 Task: Use the formula "ERFC.PRECISE" in spreadsheet "Project protfolio".
Action: Mouse moved to (753, 99)
Screenshot: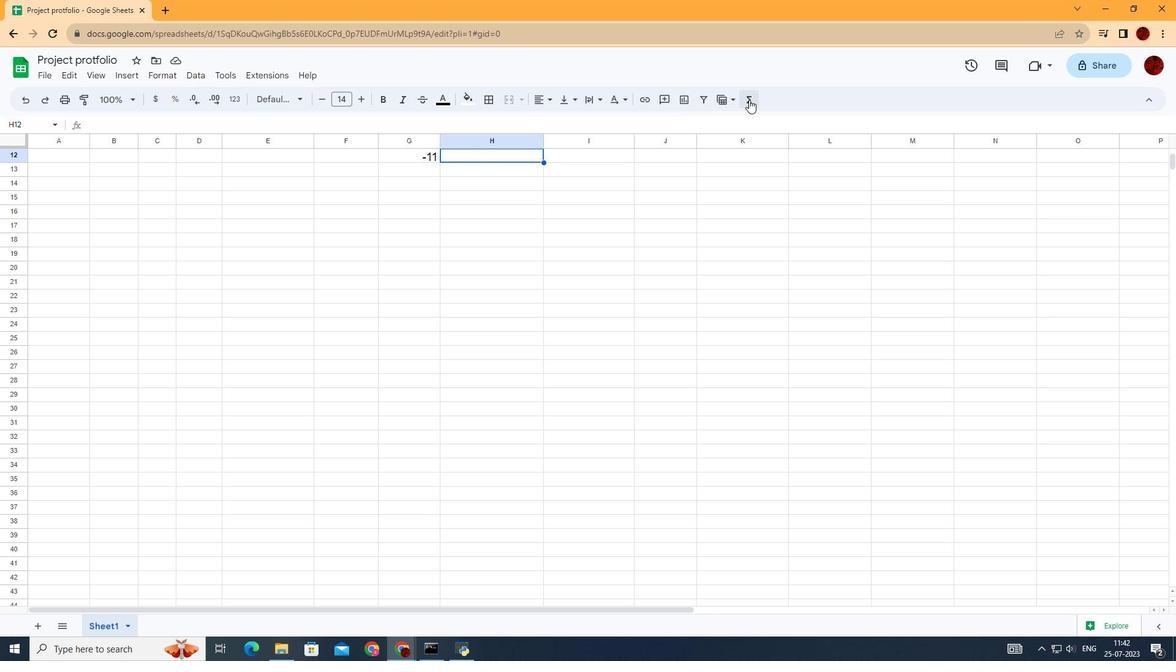 
Action: Mouse pressed left at (753, 99)
Screenshot: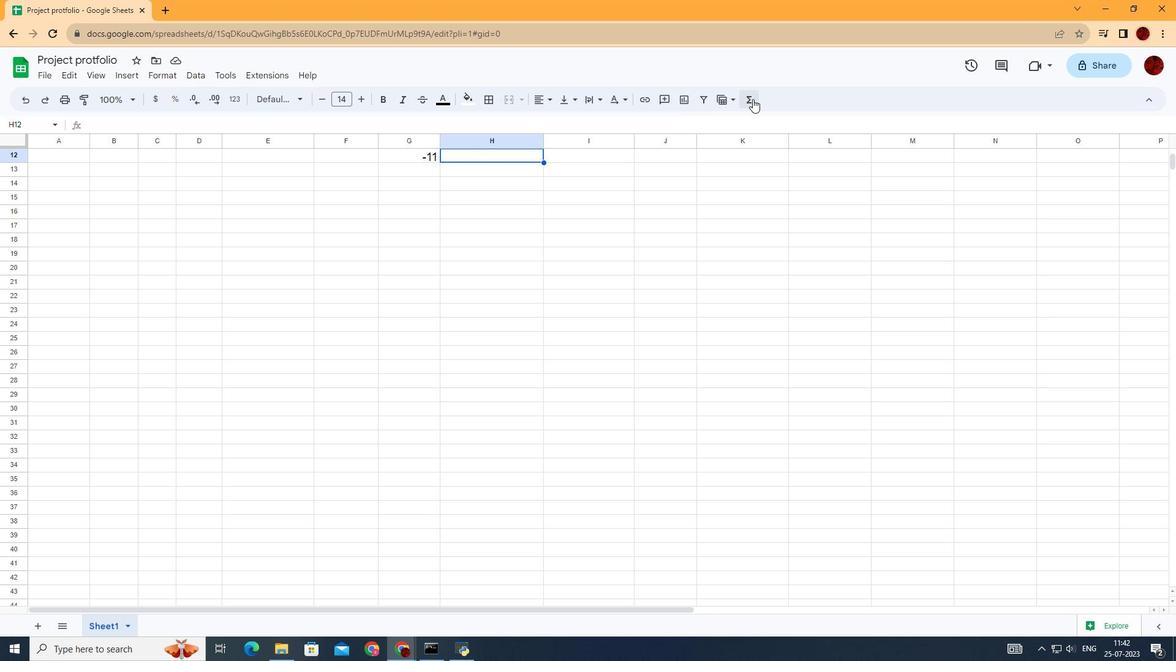 
Action: Mouse moved to (968, 227)
Screenshot: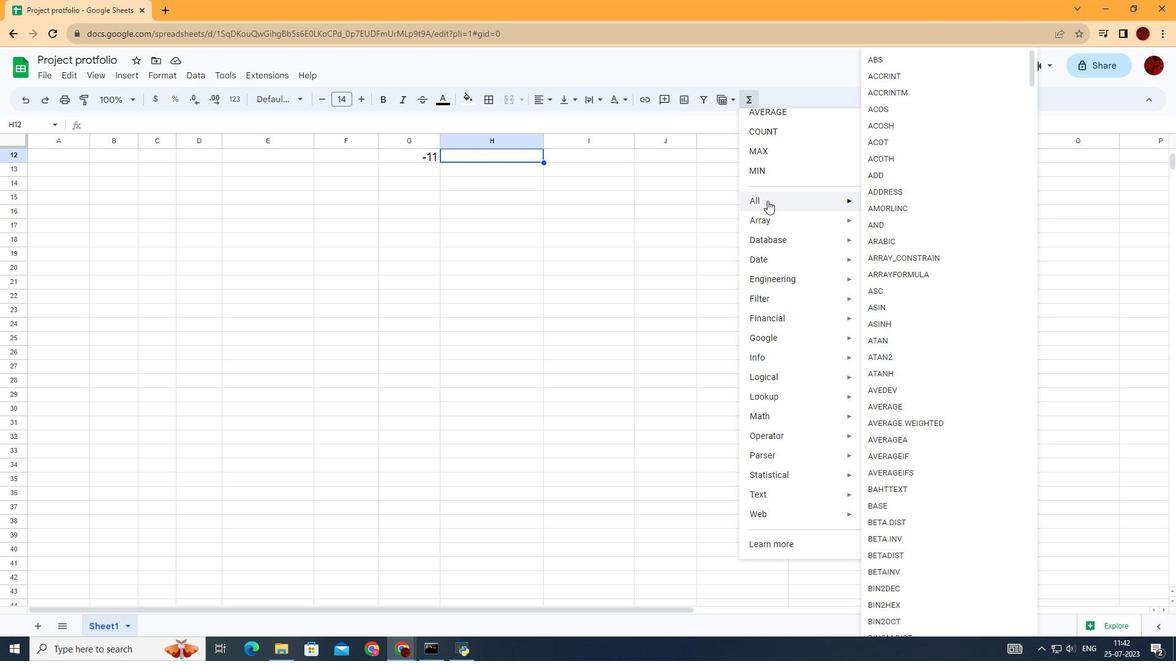 
Action: Mouse scrolled (968, 227) with delta (0, 0)
Screenshot: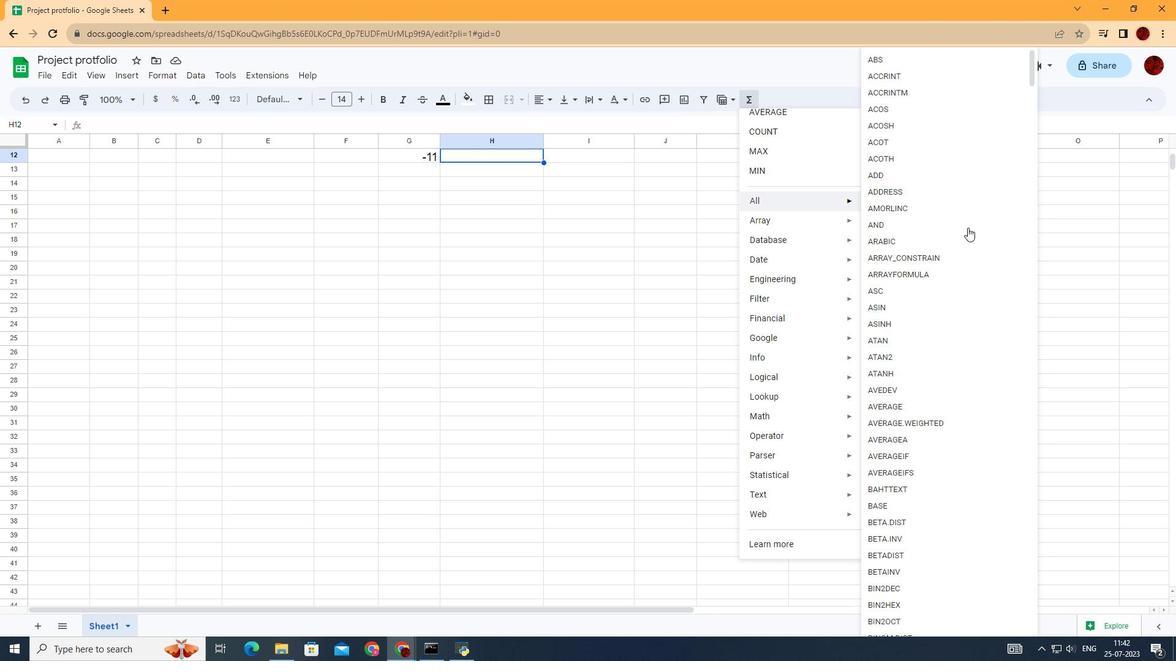 
Action: Mouse moved to (968, 227)
Screenshot: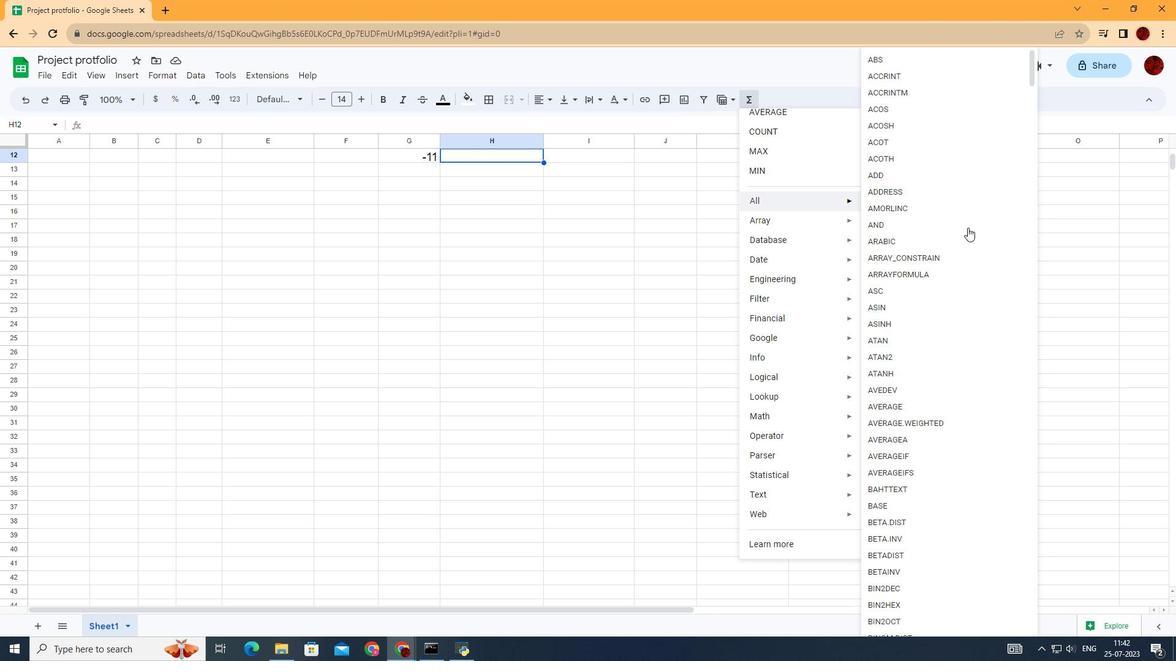 
Action: Mouse scrolled (968, 227) with delta (0, 0)
Screenshot: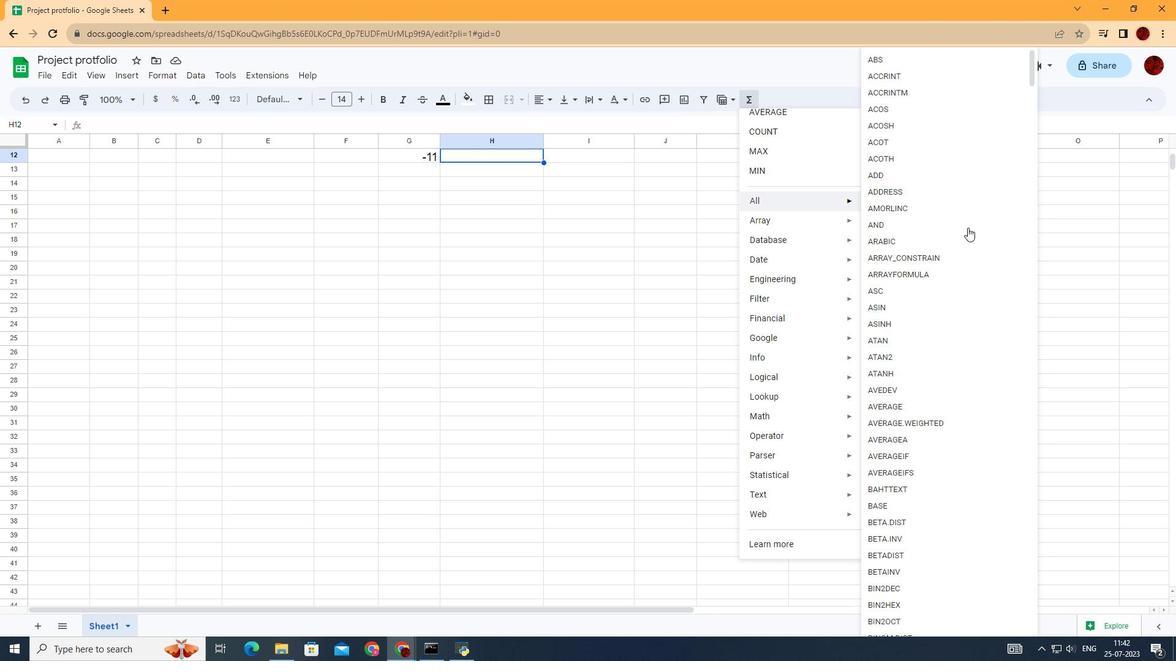 
Action: Mouse scrolled (968, 227) with delta (0, 0)
Screenshot: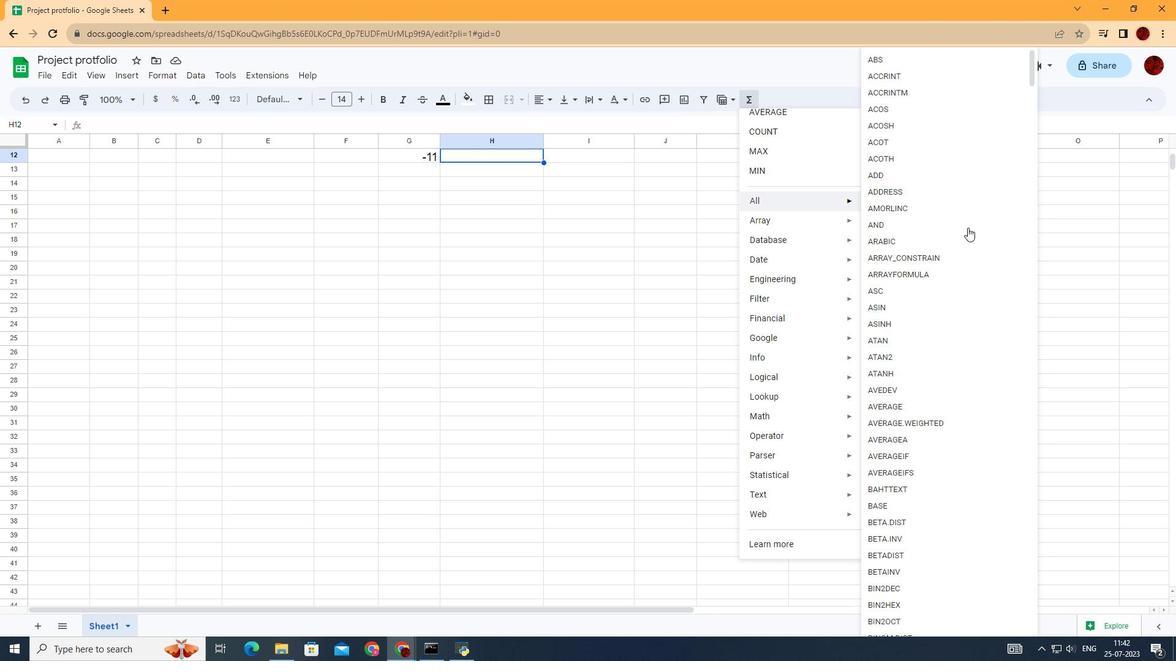 
Action: Mouse scrolled (968, 227) with delta (0, 0)
Screenshot: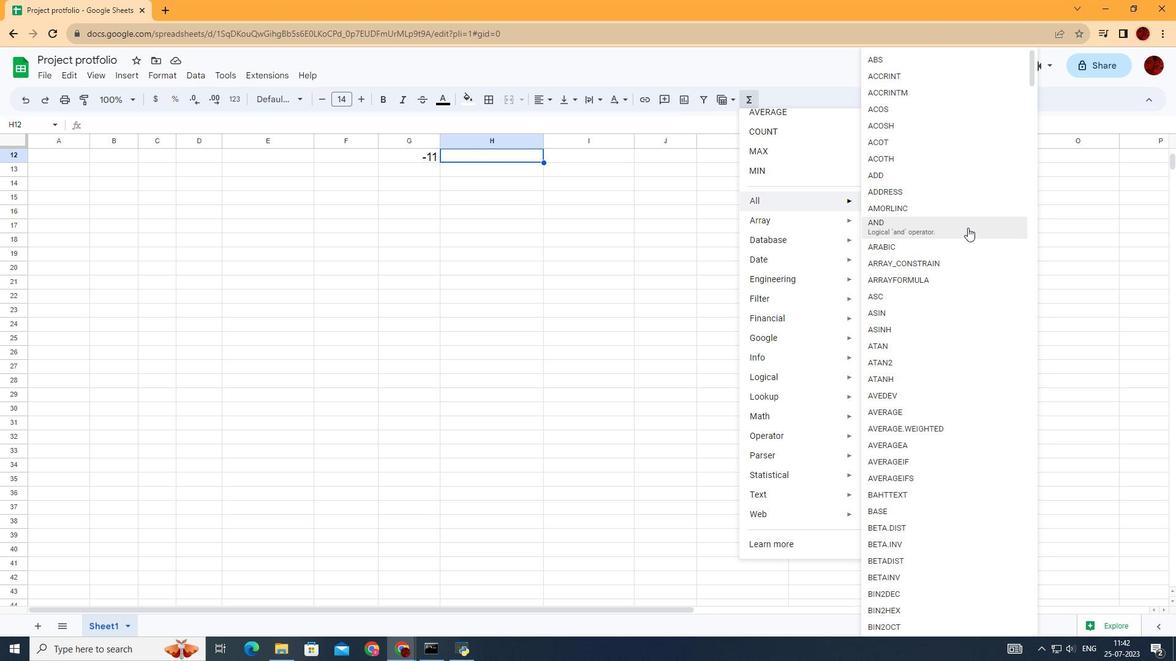 
Action: Mouse scrolled (968, 227) with delta (0, 0)
Screenshot: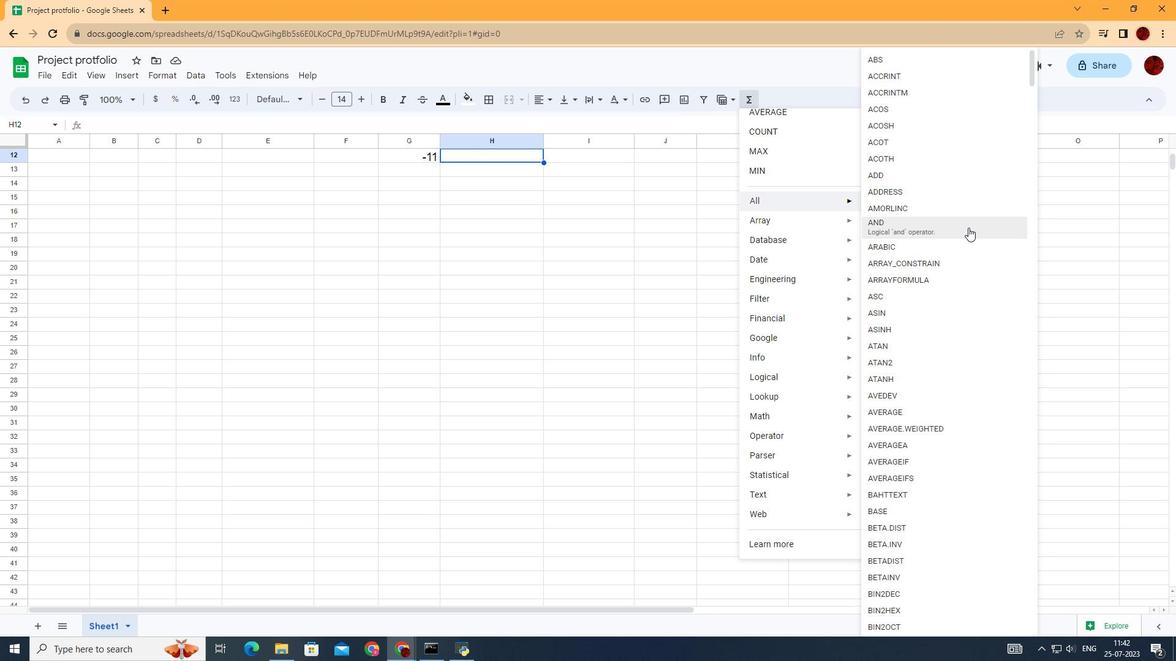 
Action: Mouse scrolled (968, 227) with delta (0, 0)
Screenshot: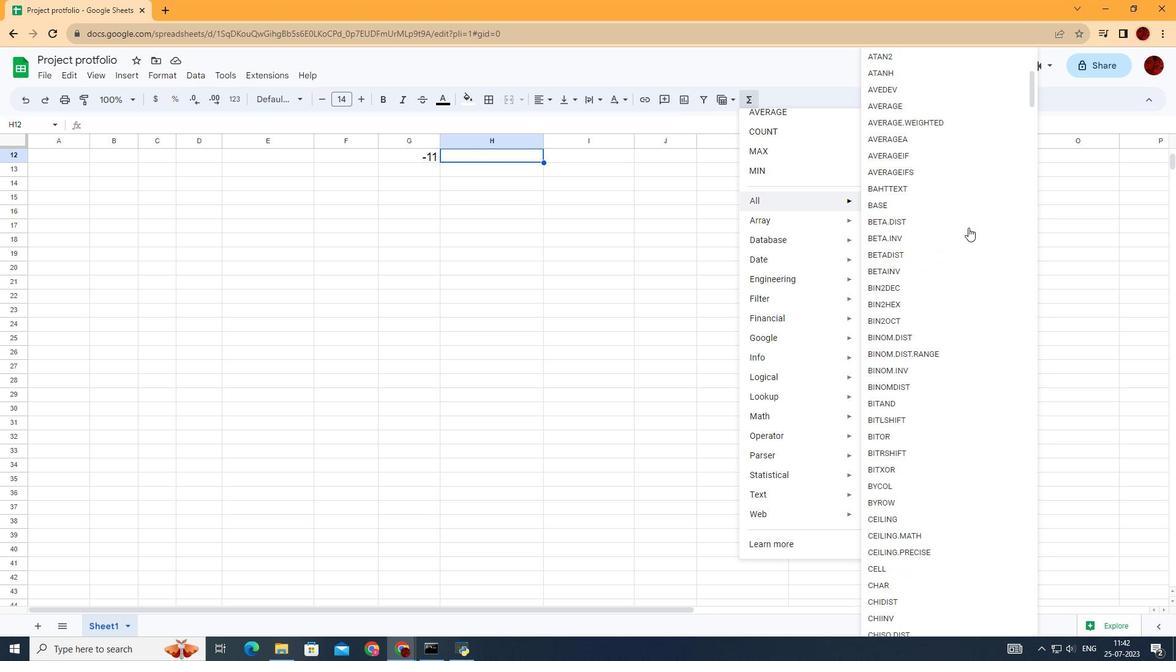 
Action: Mouse scrolled (968, 227) with delta (0, 0)
Screenshot: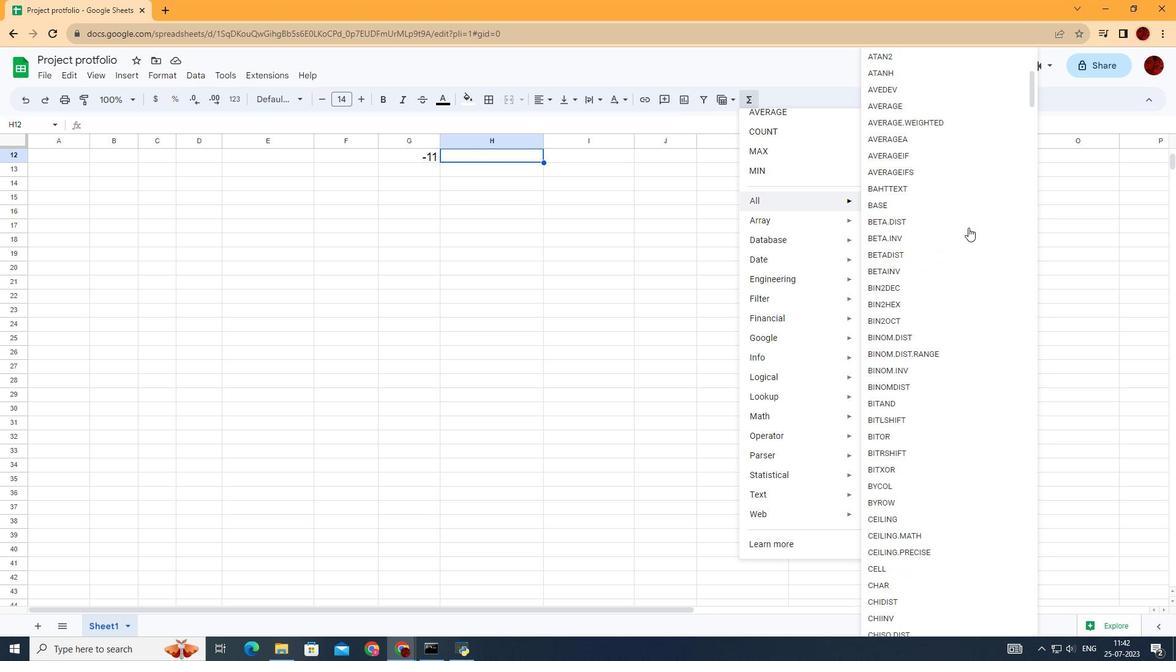 
Action: Mouse scrolled (968, 227) with delta (0, 0)
Screenshot: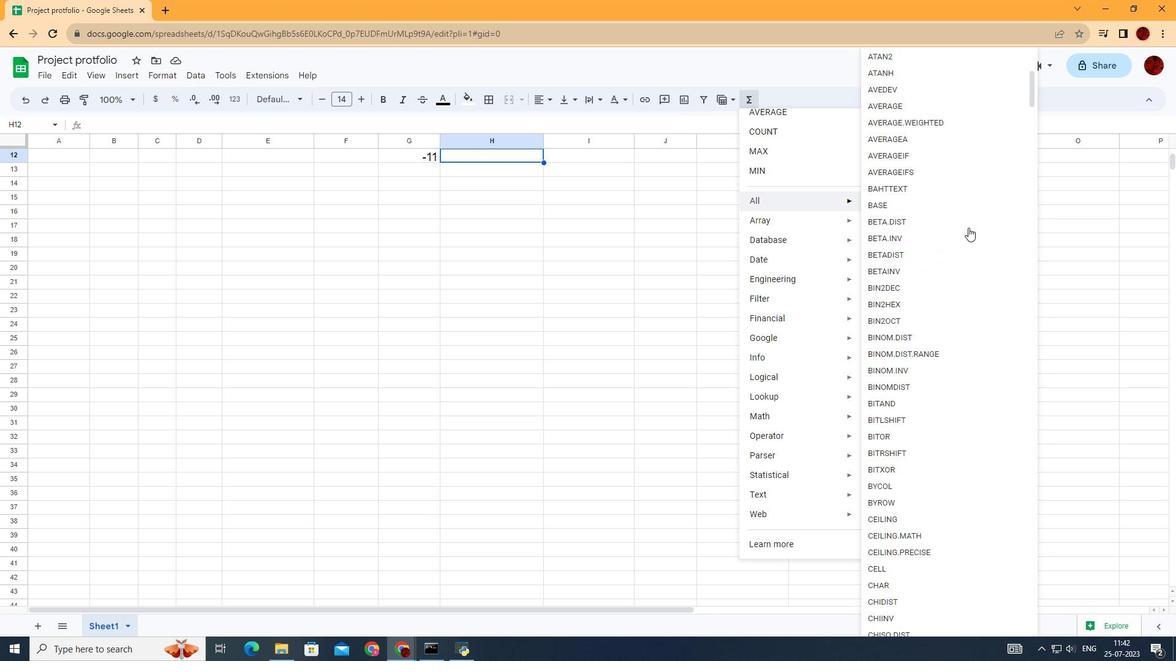 
Action: Mouse scrolled (968, 227) with delta (0, 0)
Screenshot: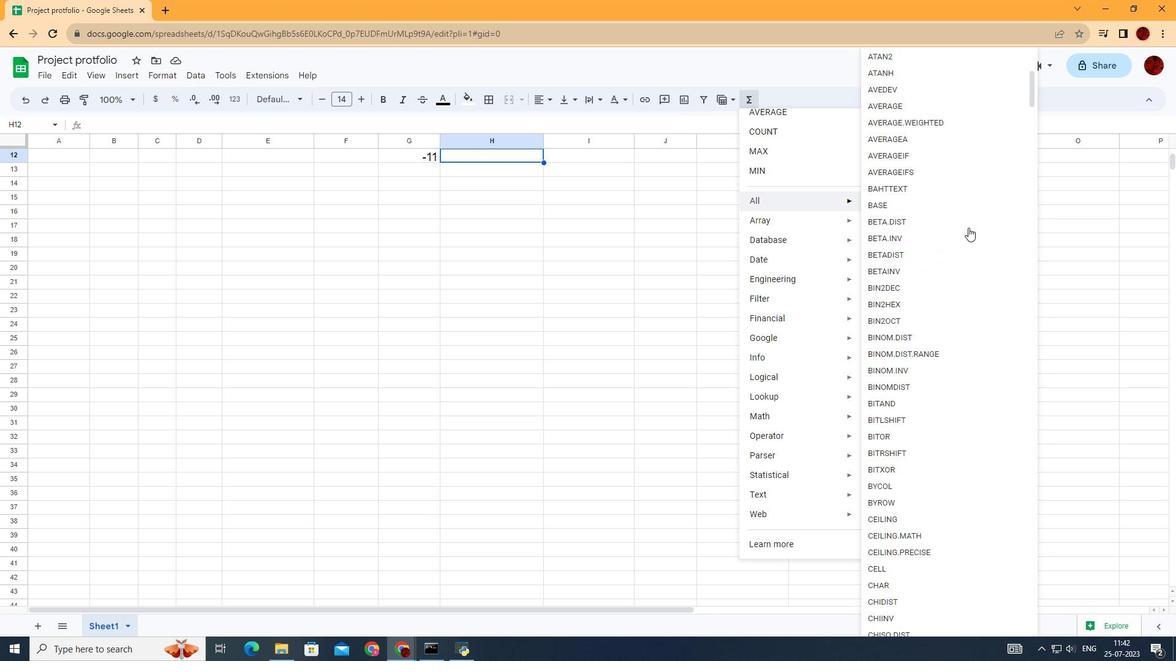 
Action: Mouse scrolled (968, 227) with delta (0, 0)
Screenshot: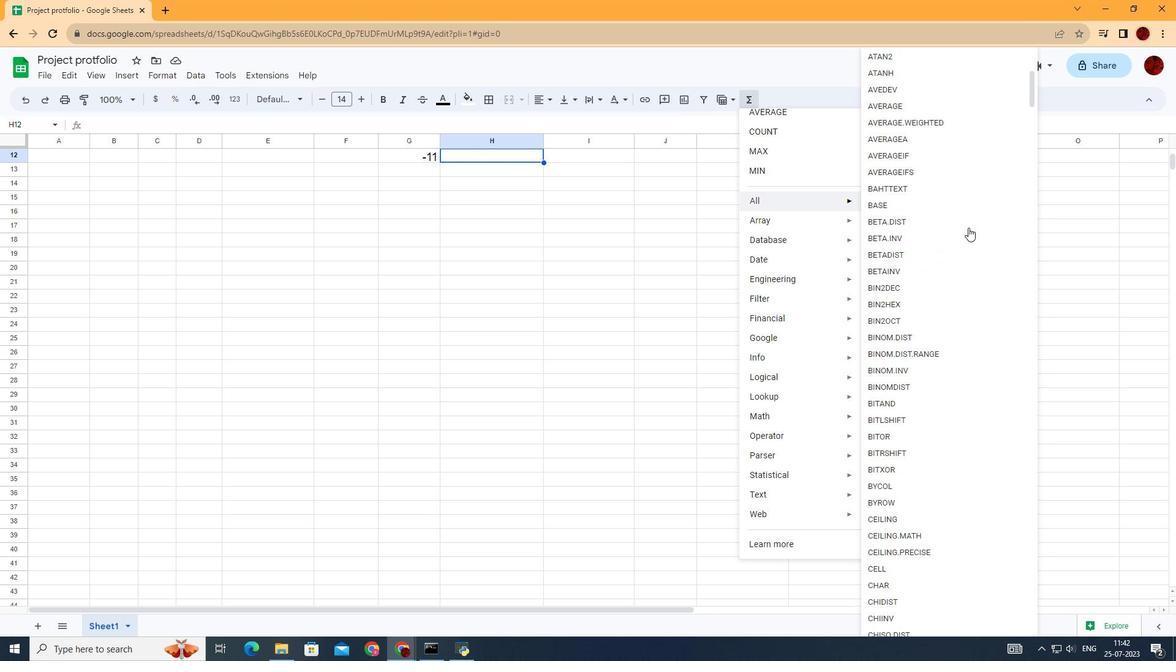 
Action: Mouse scrolled (968, 227) with delta (0, 0)
Screenshot: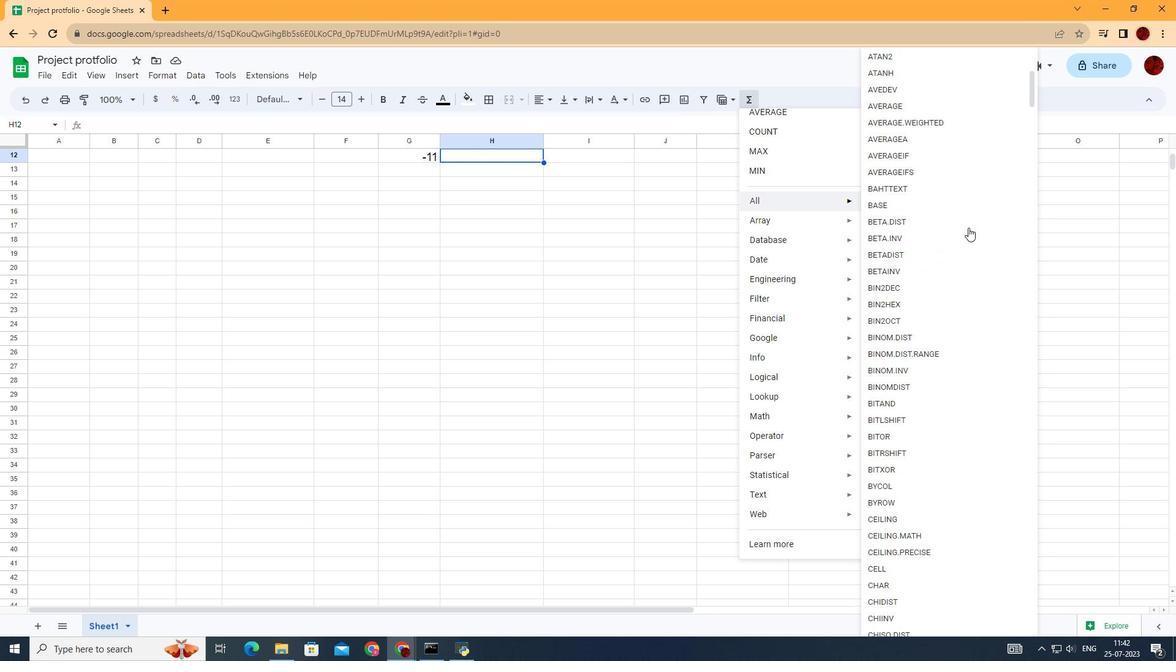 
Action: Mouse scrolled (968, 227) with delta (0, 0)
Screenshot: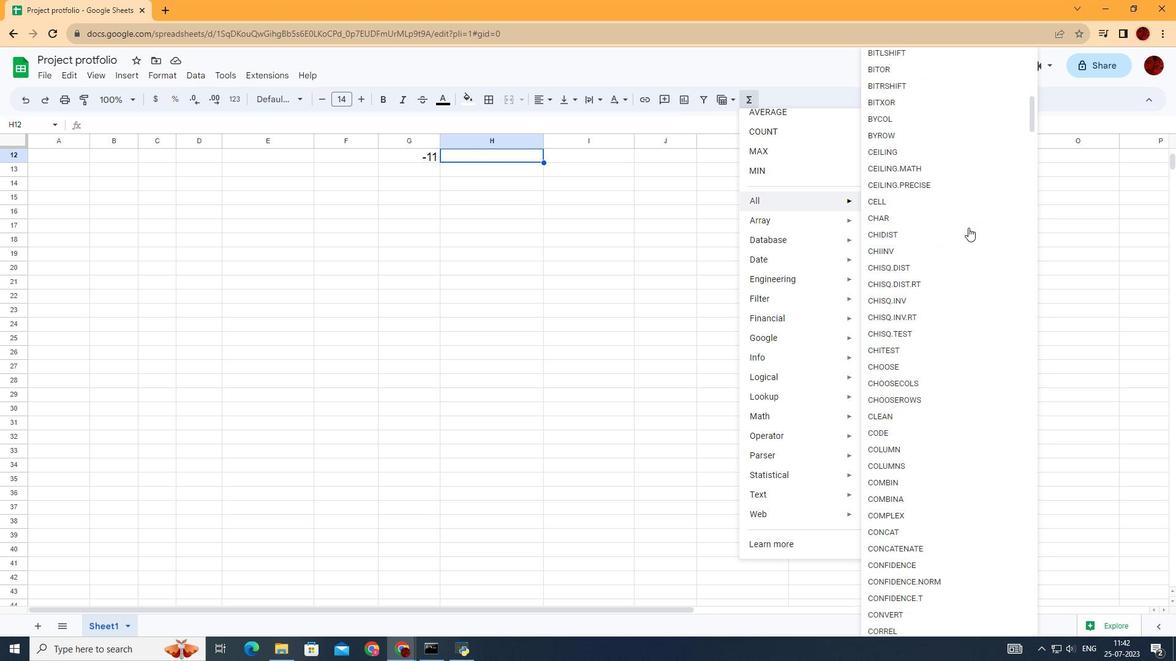 
Action: Mouse scrolled (968, 227) with delta (0, 0)
Screenshot: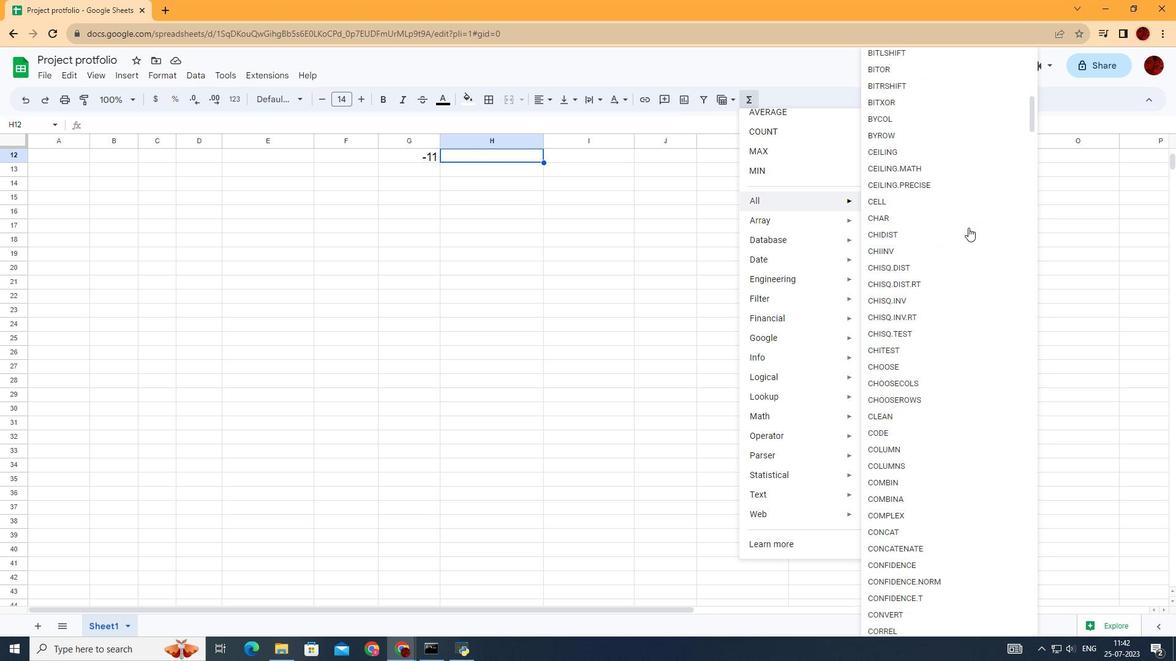 
Action: Mouse scrolled (968, 227) with delta (0, 0)
Screenshot: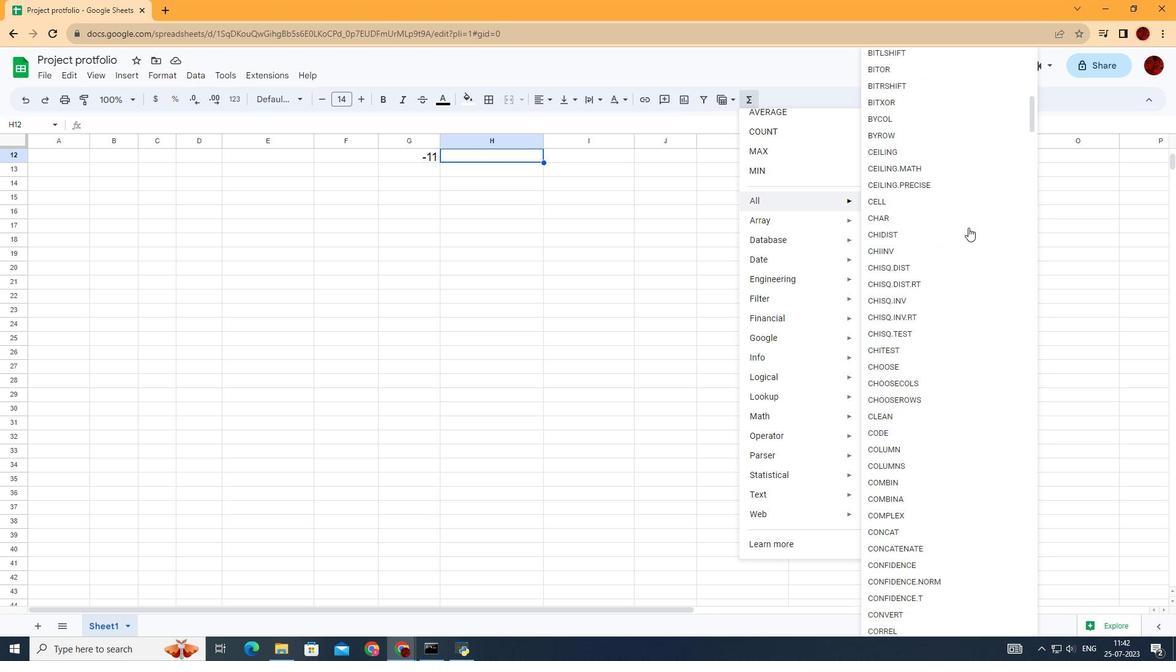 
Action: Mouse scrolled (968, 227) with delta (0, 0)
Screenshot: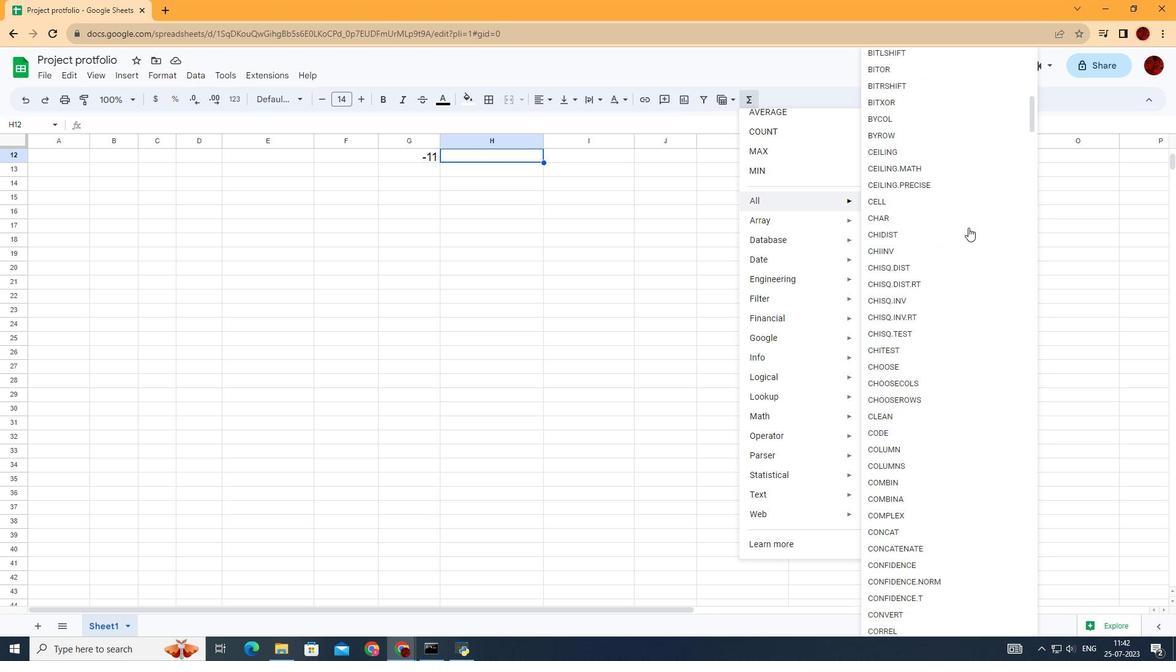 
Action: Mouse scrolled (968, 227) with delta (0, 0)
Screenshot: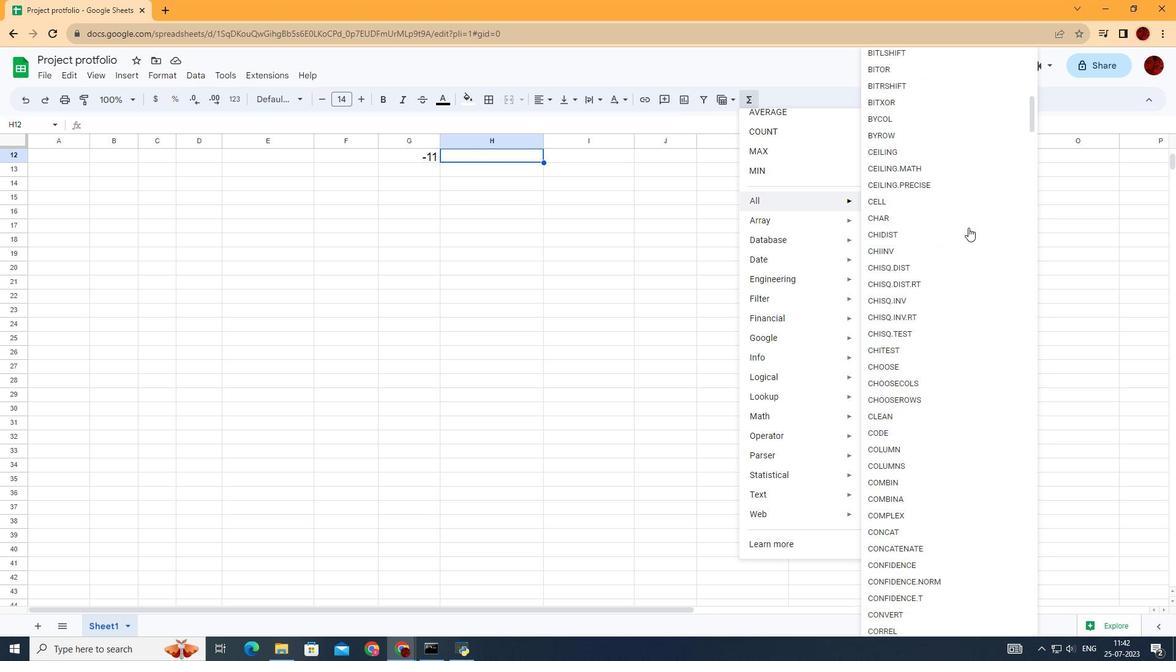 
Action: Mouse scrolled (968, 227) with delta (0, 0)
Screenshot: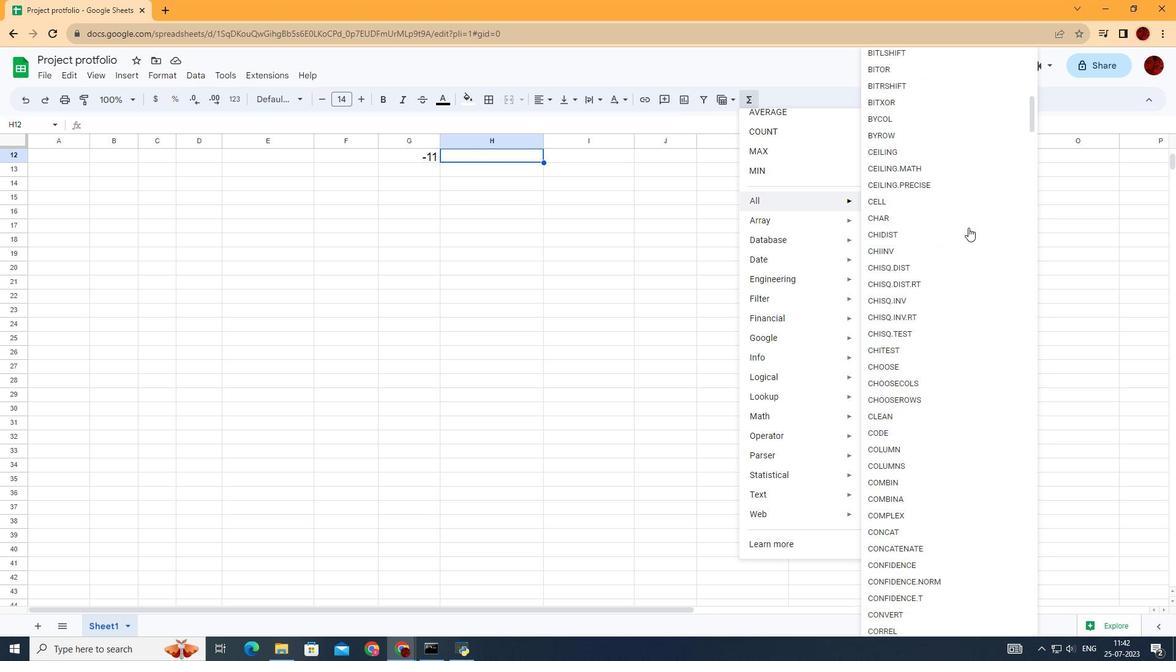
Action: Mouse scrolled (968, 227) with delta (0, 0)
Screenshot: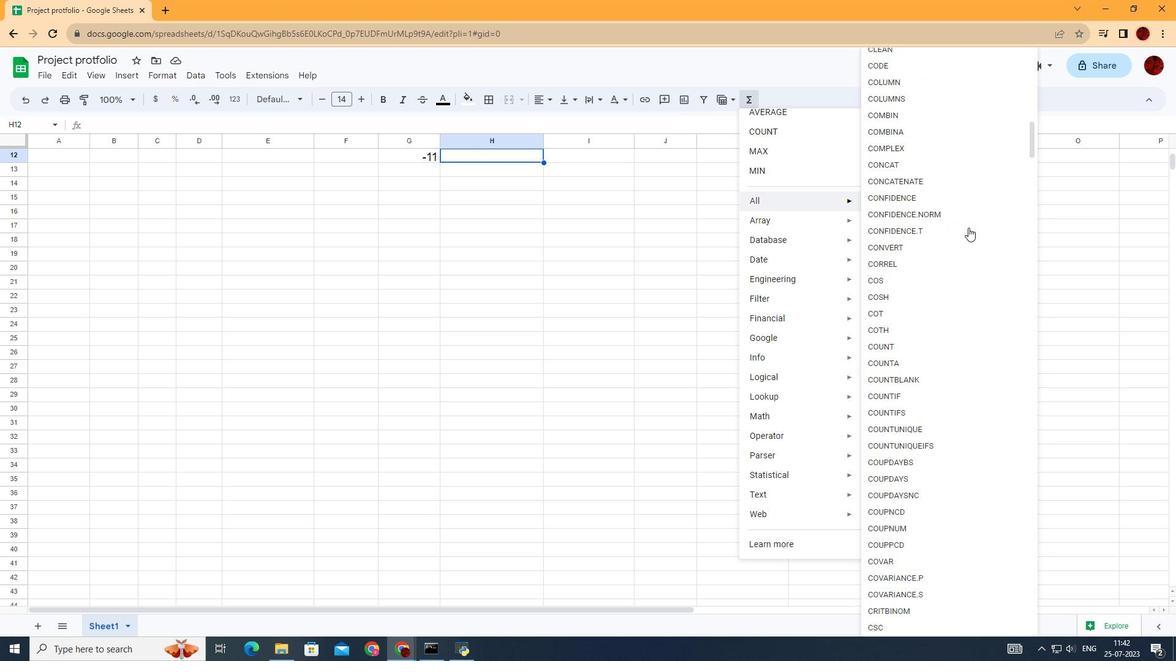 
Action: Mouse scrolled (968, 227) with delta (0, 0)
Screenshot: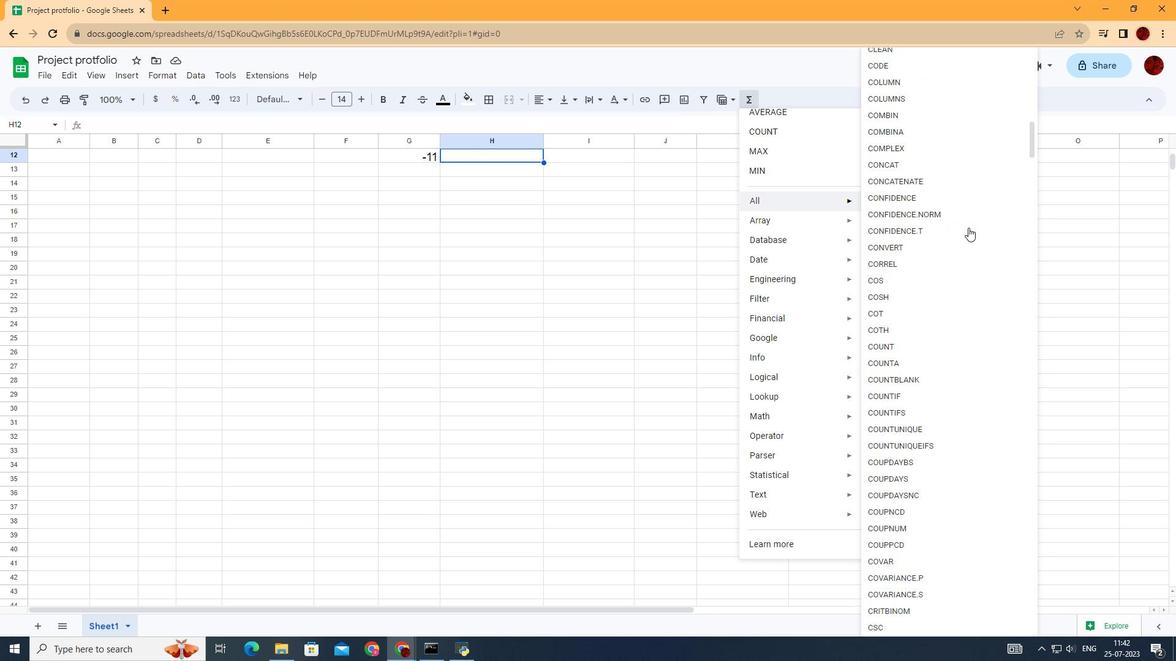 
Action: Mouse scrolled (968, 227) with delta (0, 0)
Screenshot: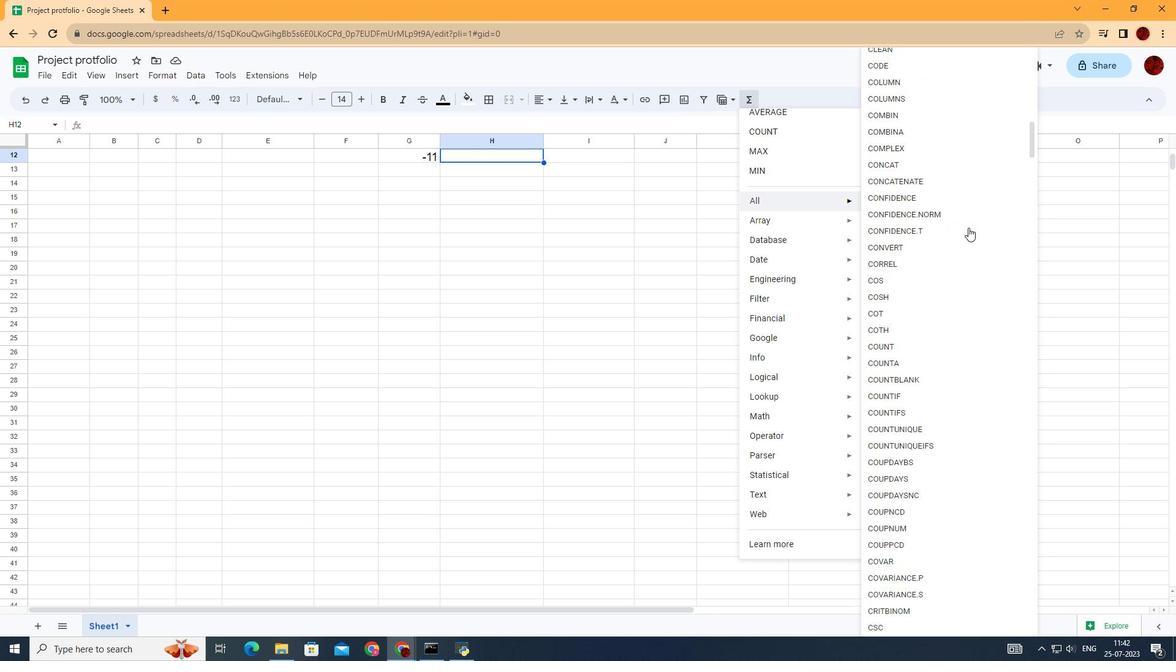 
Action: Mouse scrolled (968, 227) with delta (0, 0)
Screenshot: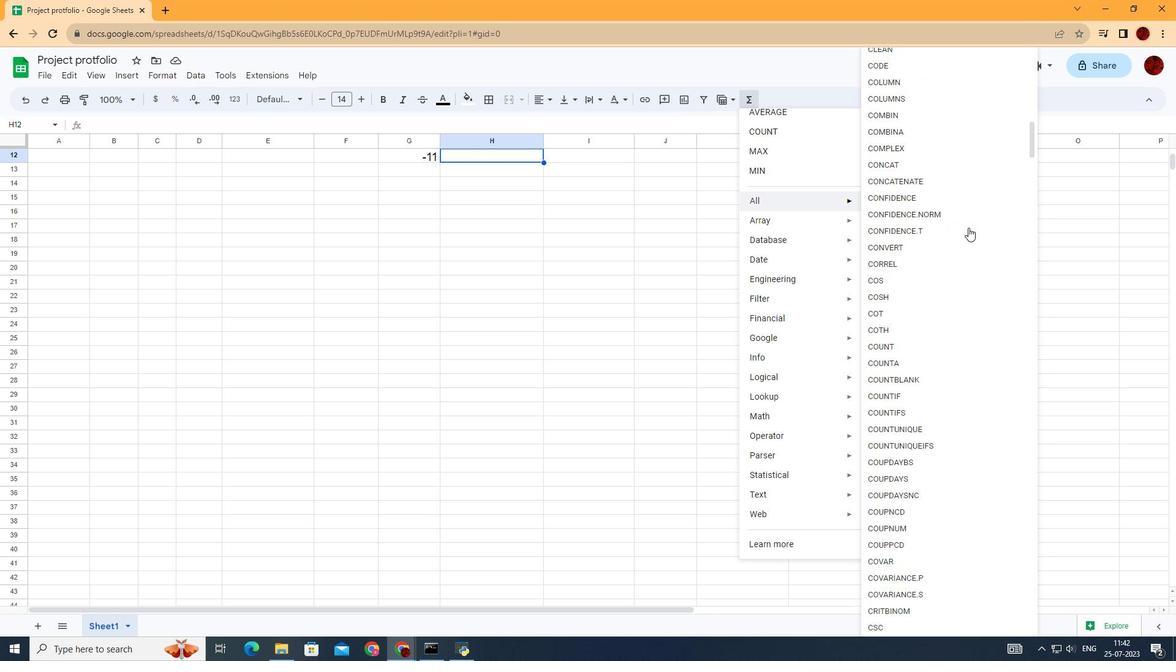 
Action: Mouse scrolled (968, 227) with delta (0, 0)
Screenshot: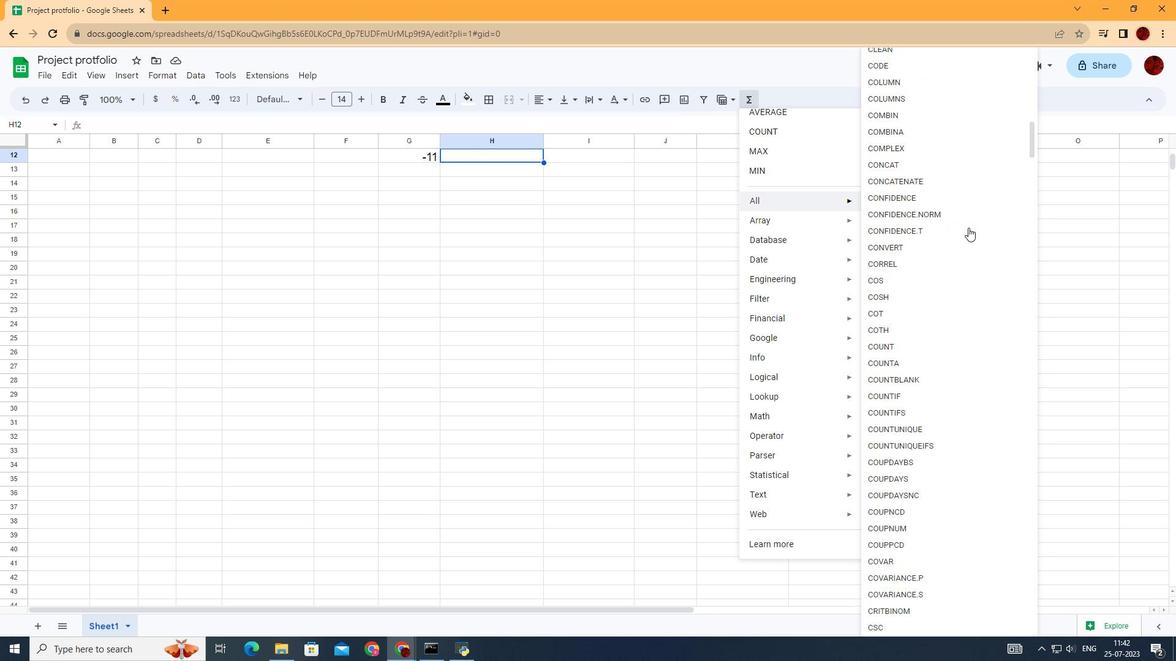
Action: Mouse scrolled (968, 227) with delta (0, 0)
Screenshot: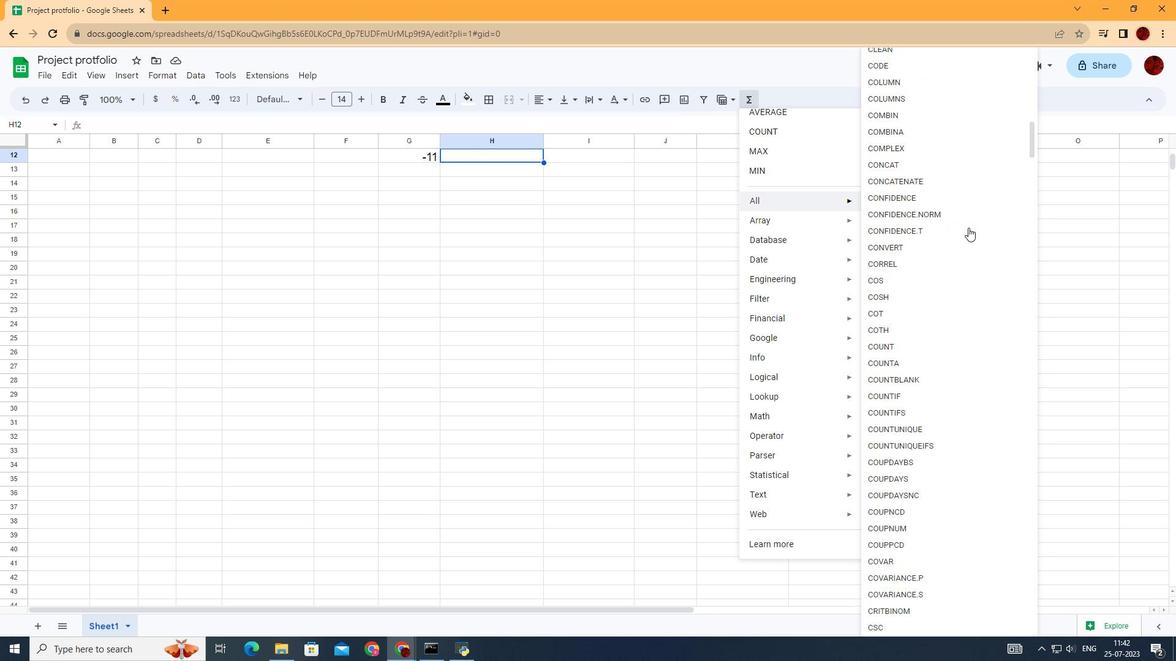 
Action: Mouse scrolled (968, 227) with delta (0, 0)
Screenshot: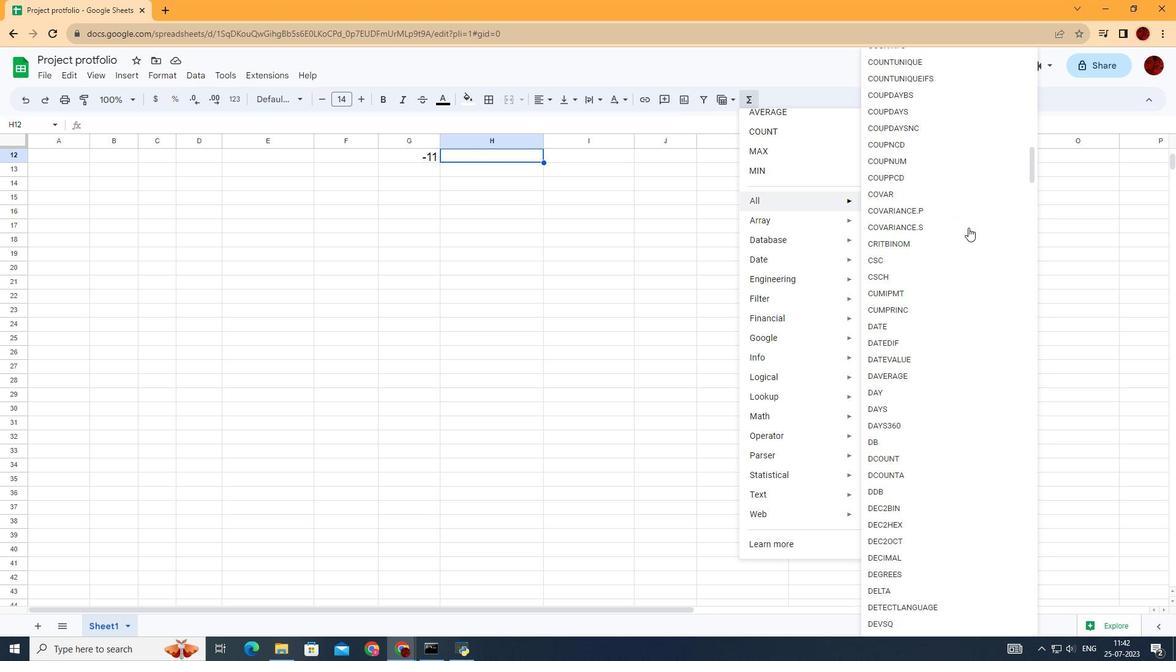 
Action: Mouse scrolled (968, 227) with delta (0, 0)
Screenshot: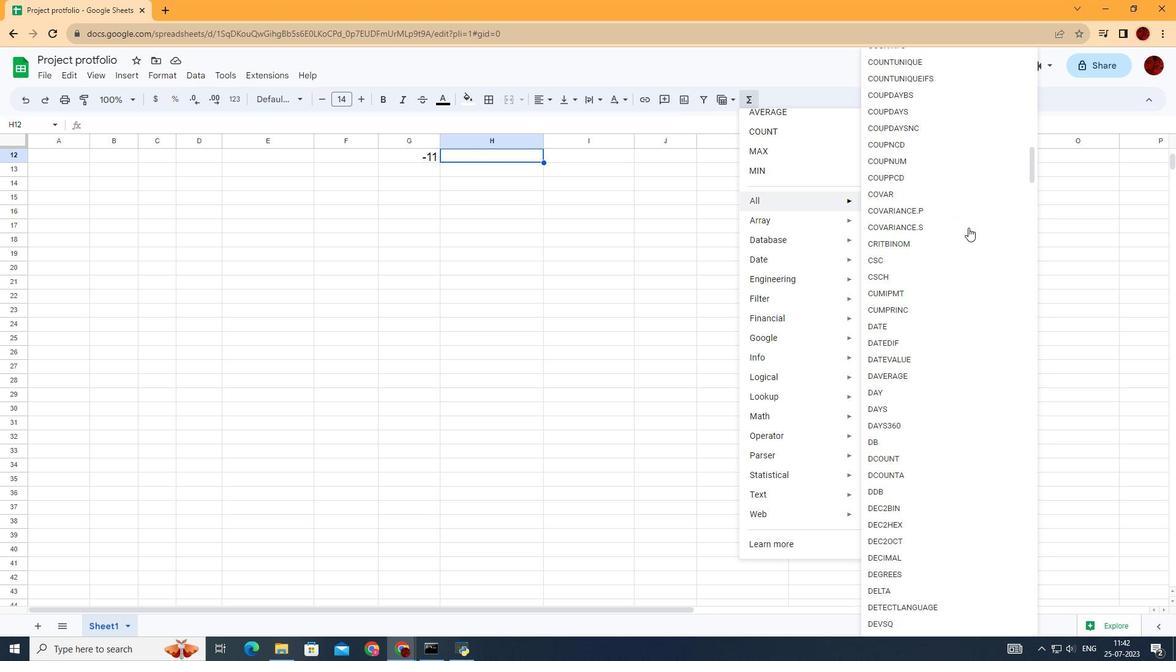 
Action: Mouse scrolled (968, 227) with delta (0, 0)
Screenshot: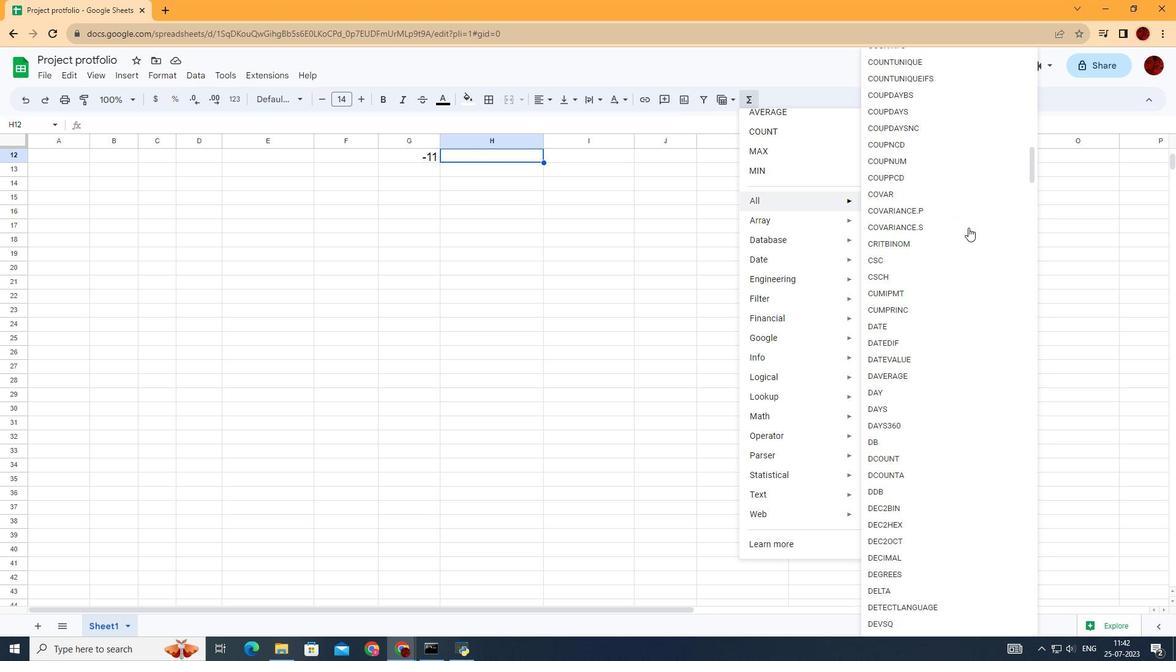 
Action: Mouse scrolled (968, 227) with delta (0, 0)
Screenshot: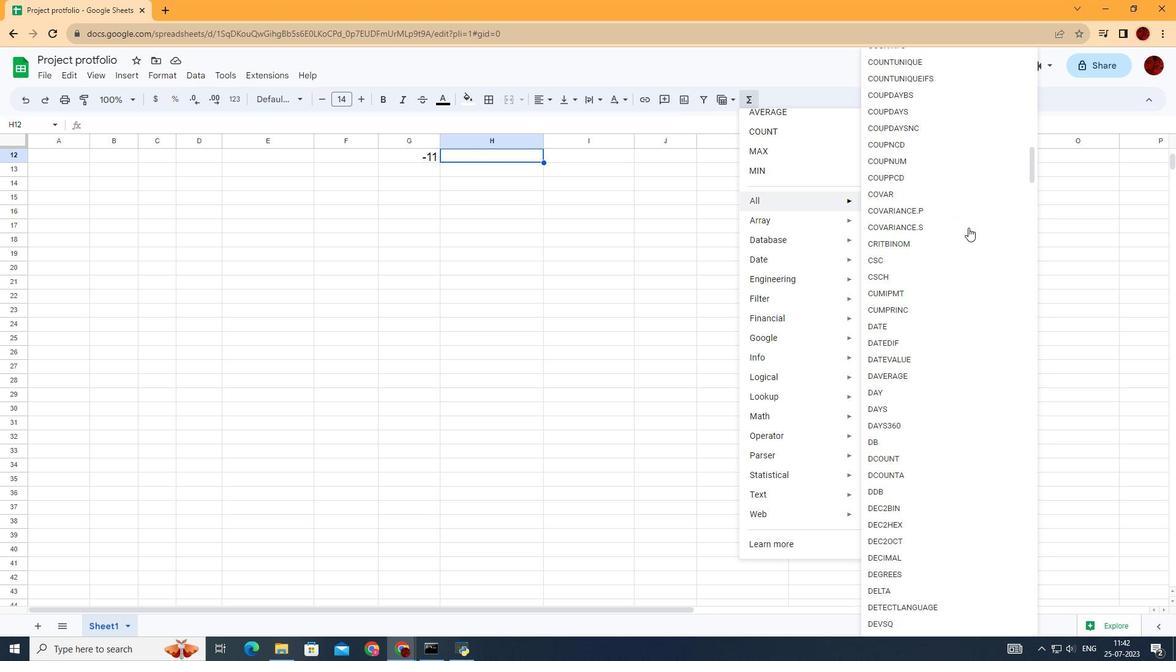 
Action: Mouse scrolled (968, 227) with delta (0, 0)
Screenshot: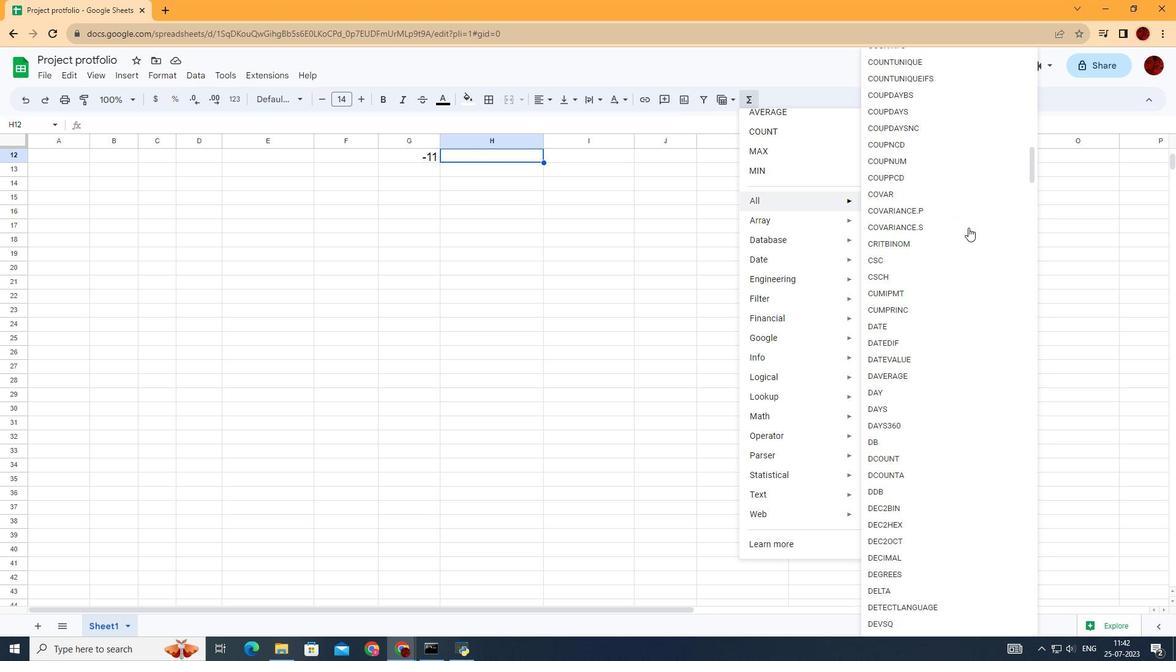 
Action: Mouse scrolled (968, 227) with delta (0, 0)
Screenshot: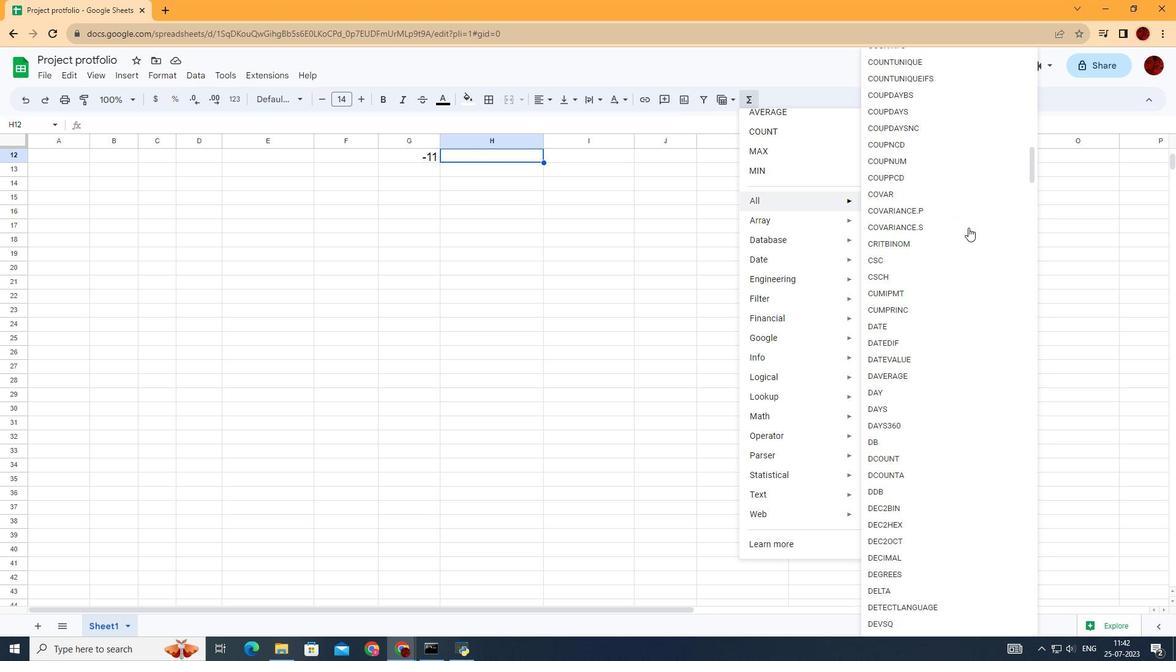 
Action: Mouse scrolled (968, 227) with delta (0, 0)
Screenshot: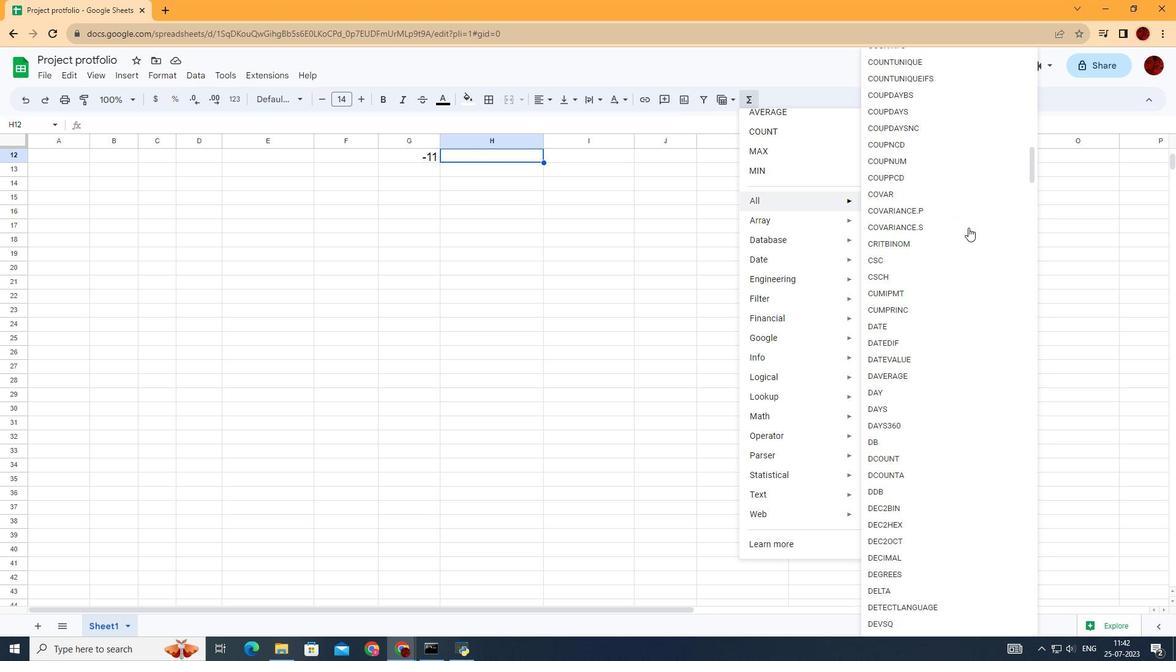 
Action: Mouse scrolled (968, 227) with delta (0, 0)
Screenshot: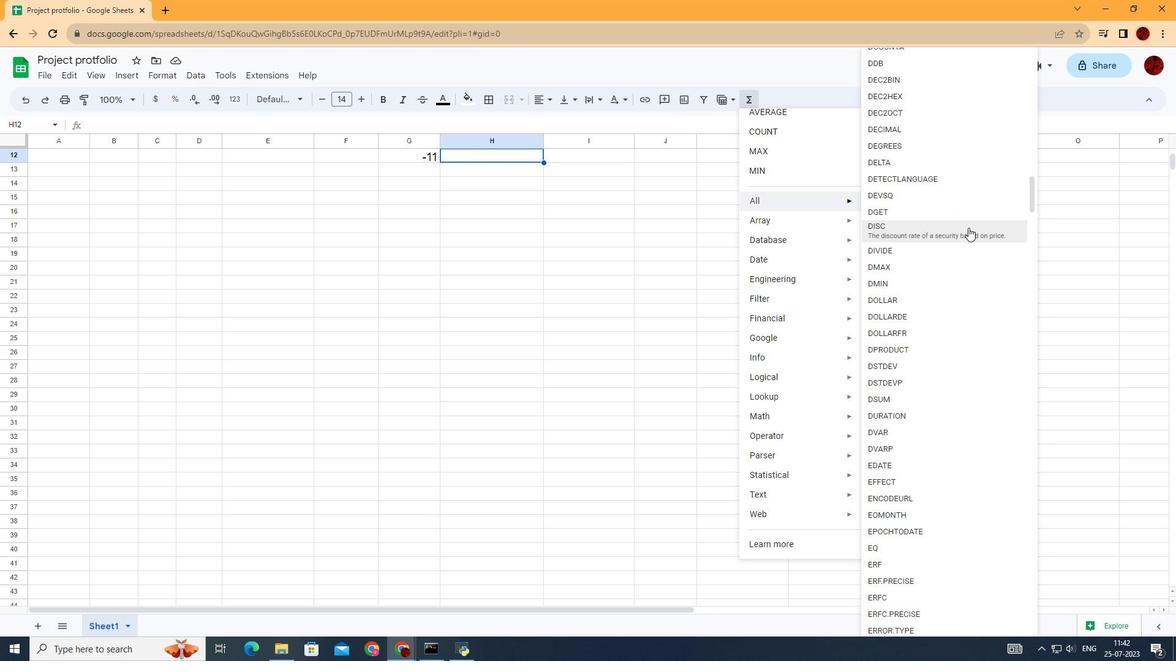
Action: Mouse scrolled (968, 227) with delta (0, 0)
Screenshot: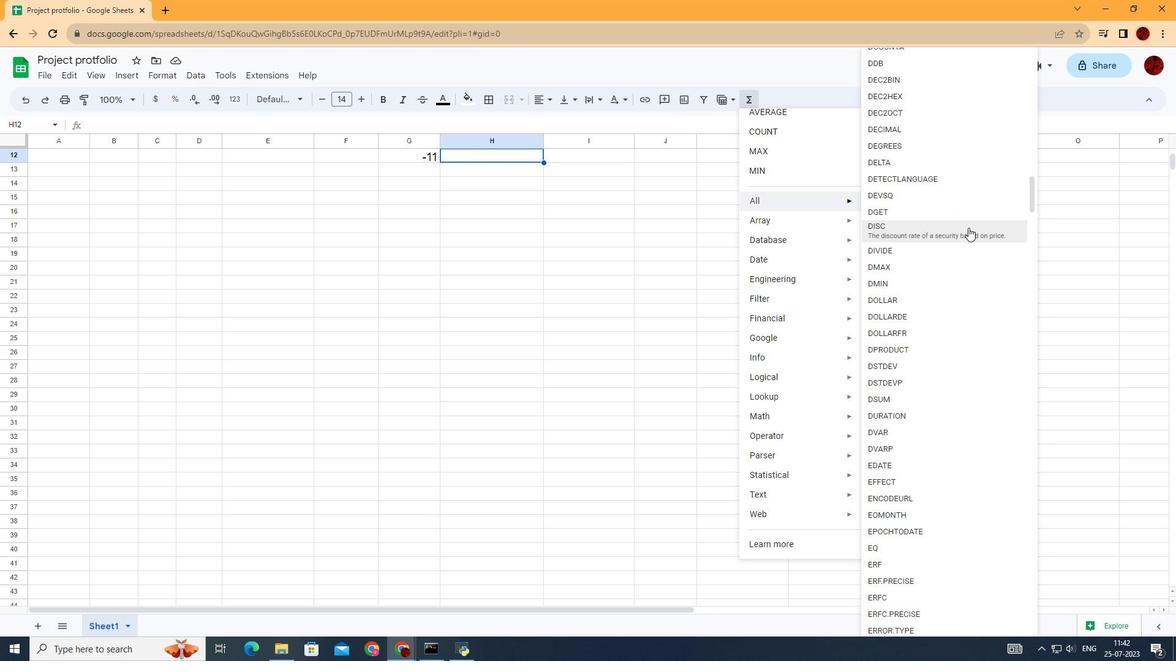
Action: Mouse scrolled (968, 227) with delta (0, 0)
Screenshot: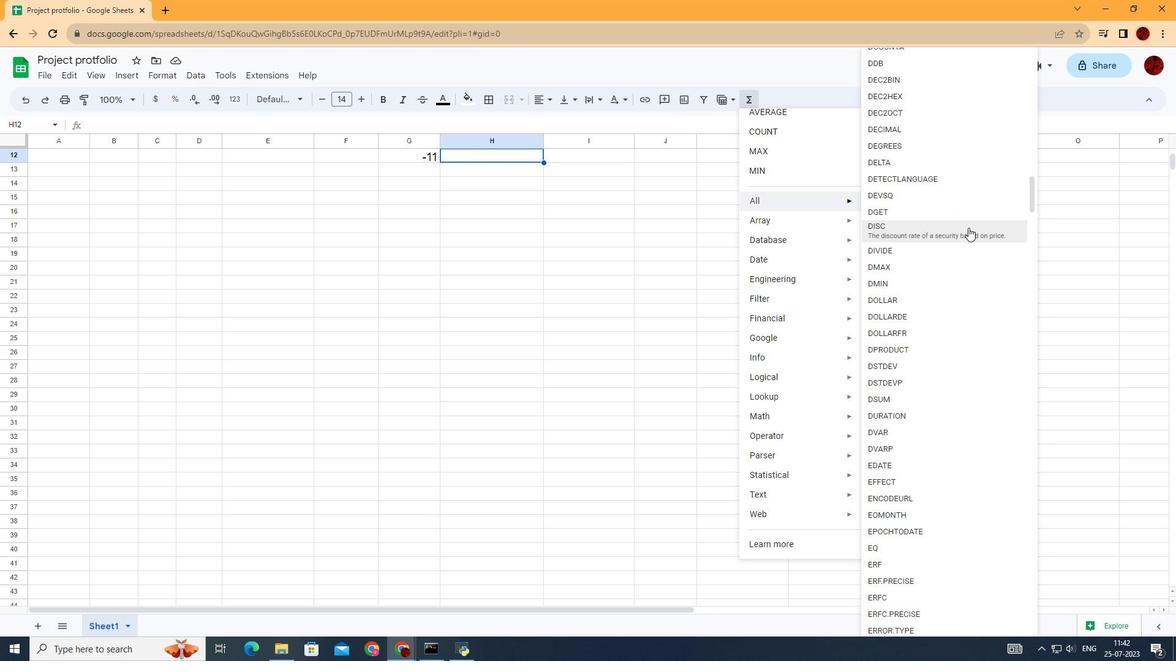 
Action: Mouse scrolled (968, 227) with delta (0, 0)
Screenshot: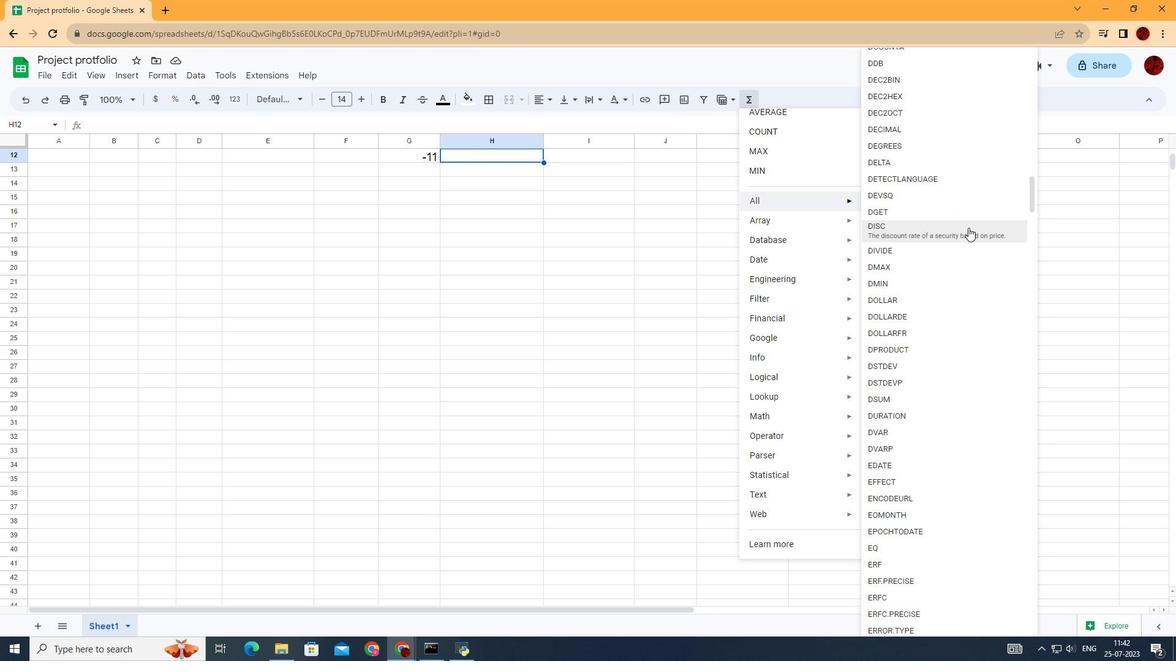 
Action: Mouse scrolled (968, 227) with delta (0, 0)
Screenshot: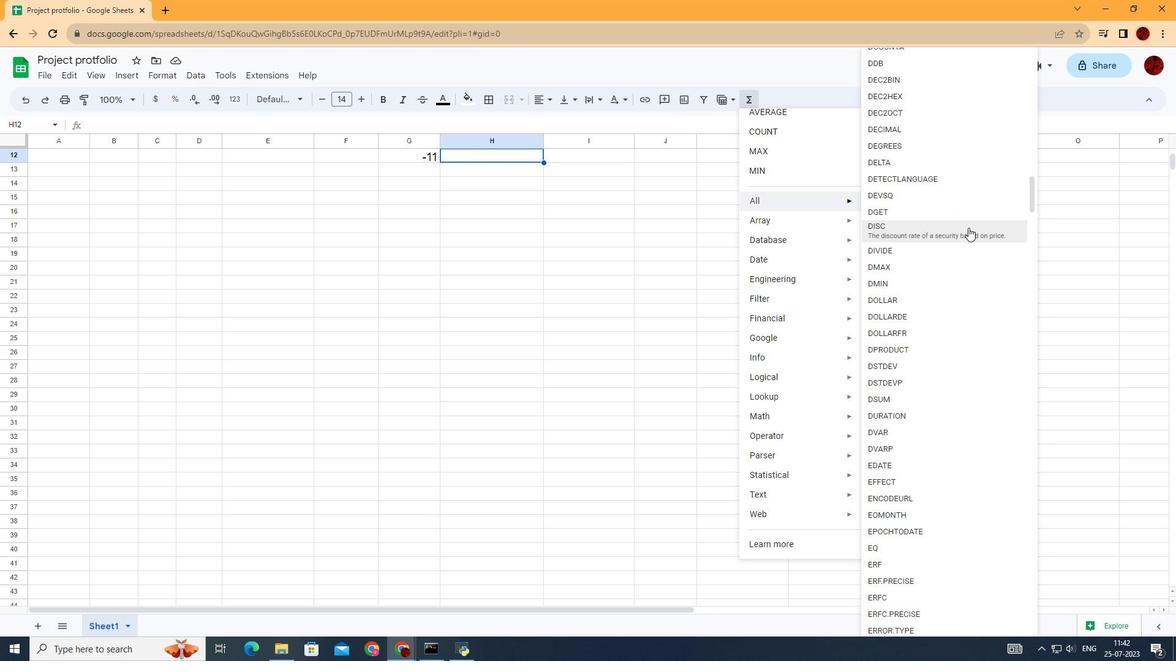 
Action: Mouse scrolled (968, 227) with delta (0, 0)
Screenshot: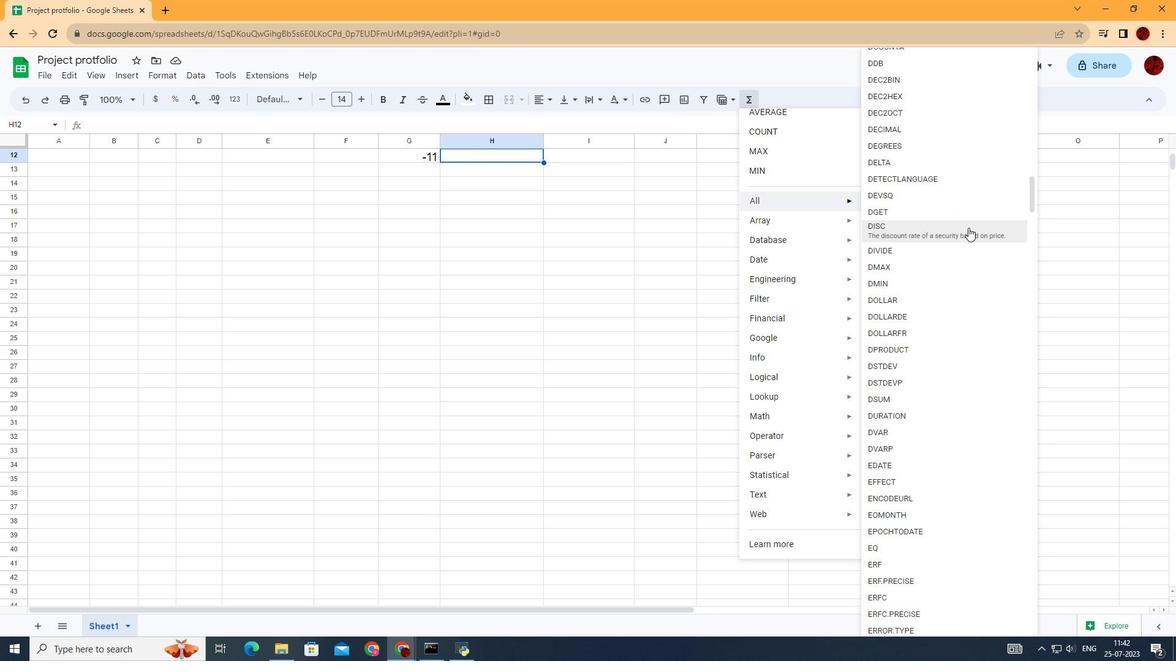 
Action: Mouse scrolled (968, 227) with delta (0, 0)
Screenshot: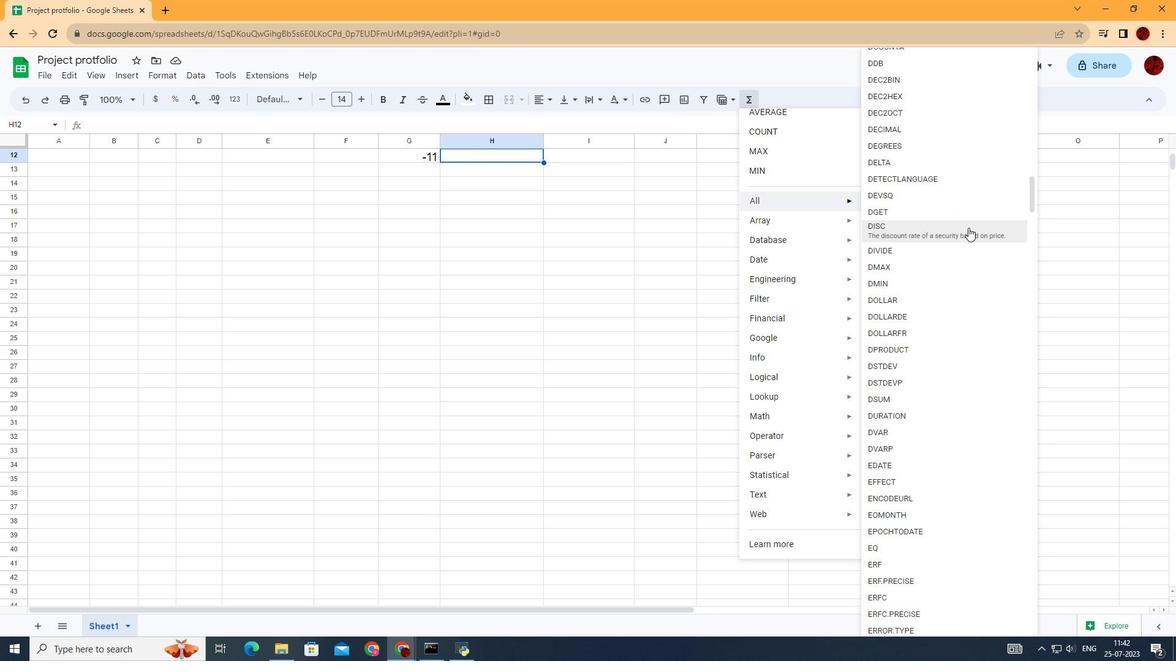 
Action: Mouse moved to (932, 190)
Screenshot: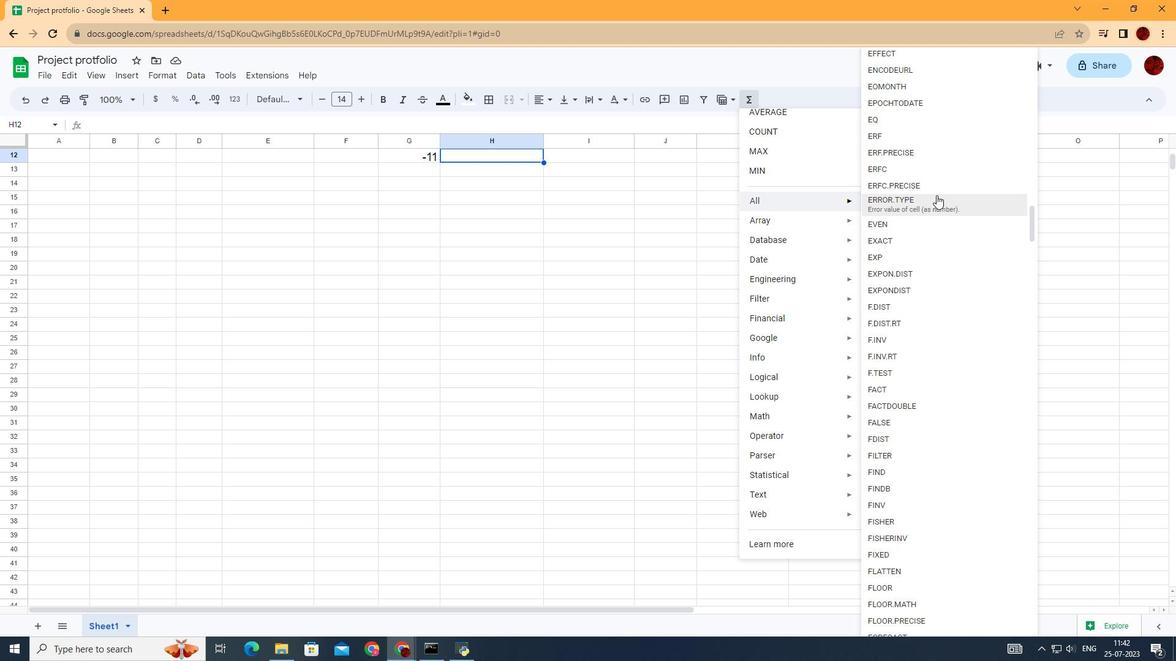 
Action: Mouse pressed left at (932, 190)
Screenshot: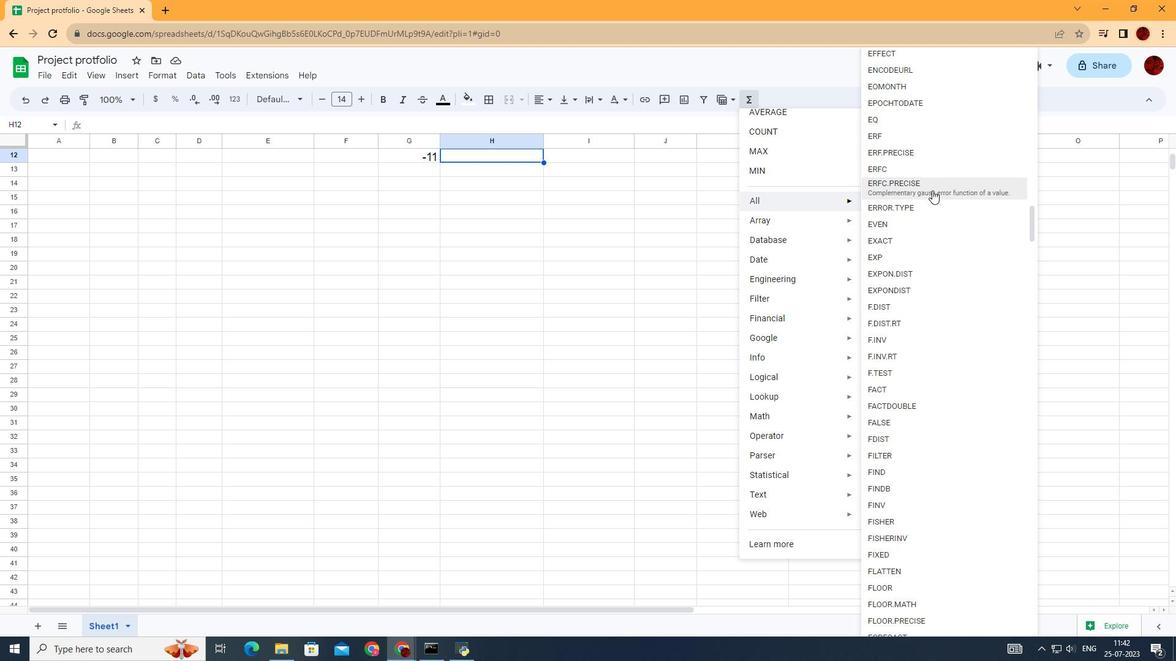 
Action: Mouse moved to (427, 155)
Screenshot: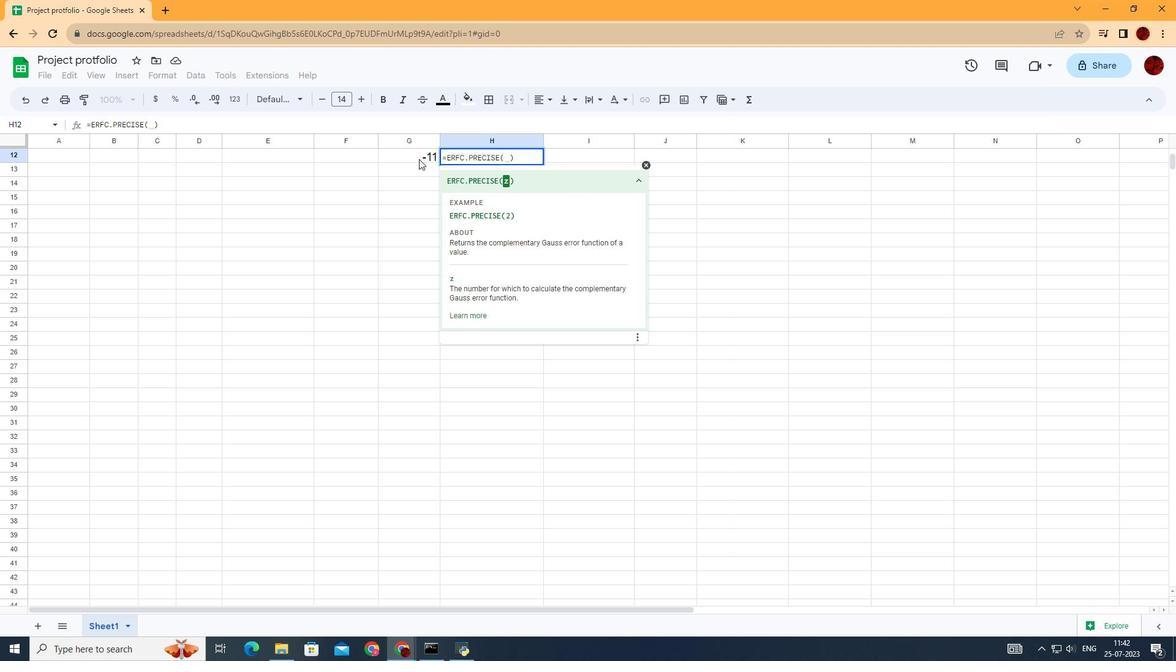 
Action: Mouse pressed left at (427, 155)
Screenshot: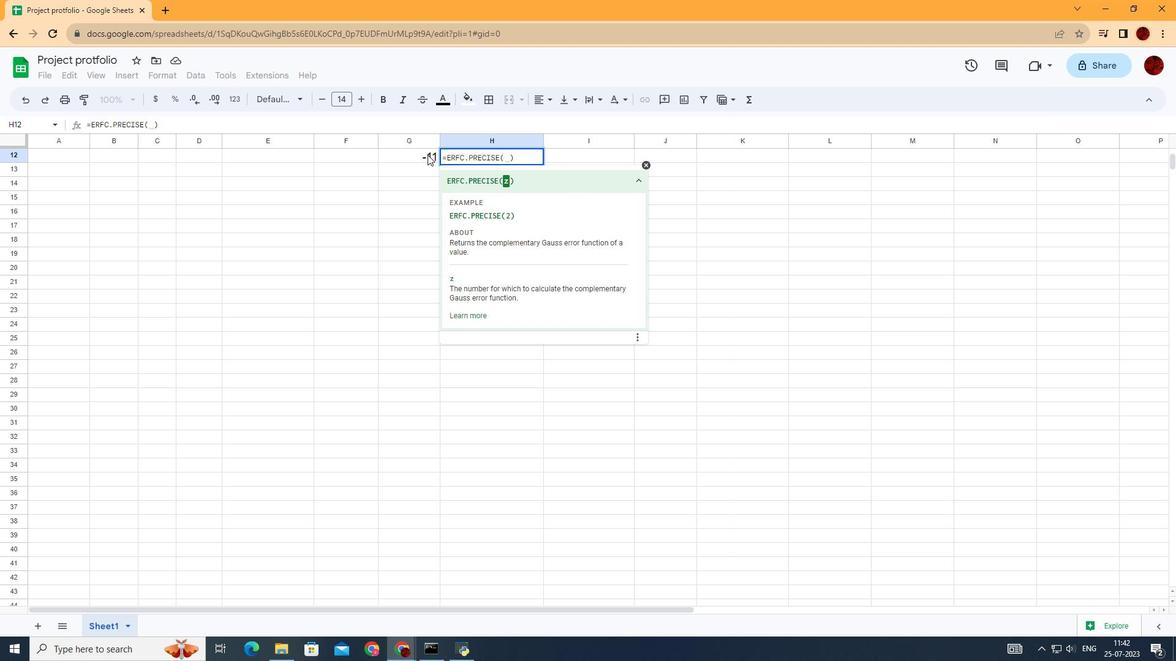 
Action: Key pressed <Key.enter>
Screenshot: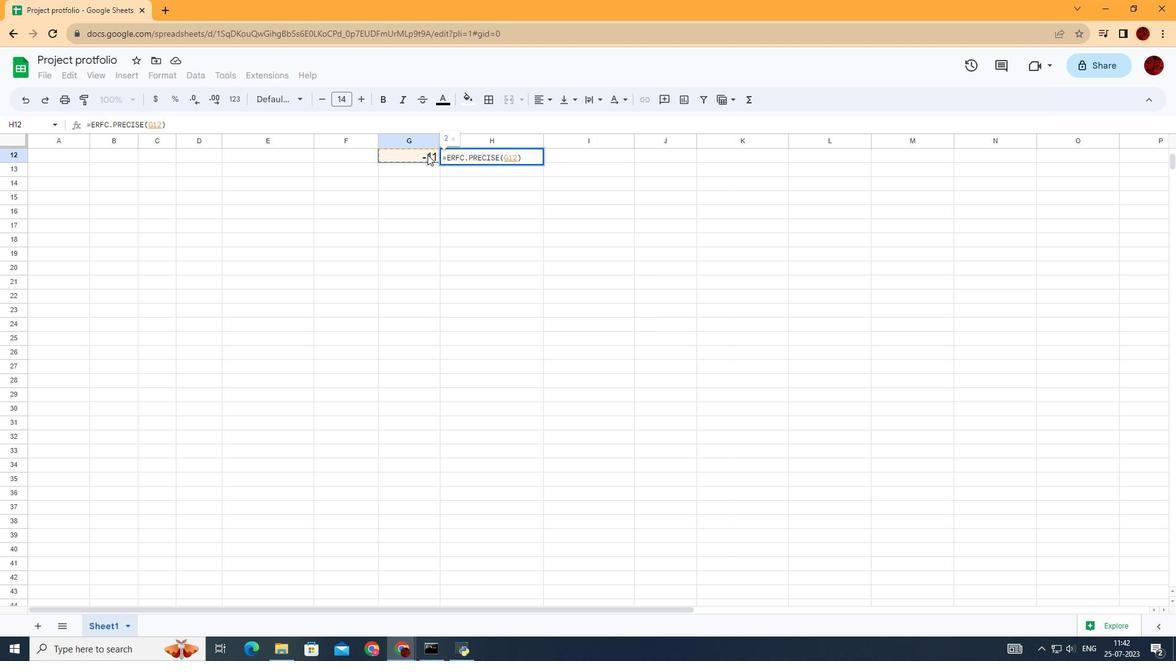 
